 Task: Find people on LinkedIn with the following criteria: Location 'Kaitong', Current Company 'MGH Group', Talks about '#Lockdown', Title 'Real Estate Broker', Profile Language 'English', Service Category 'Team Building'.
Action: Mouse moved to (530, 68)
Screenshot: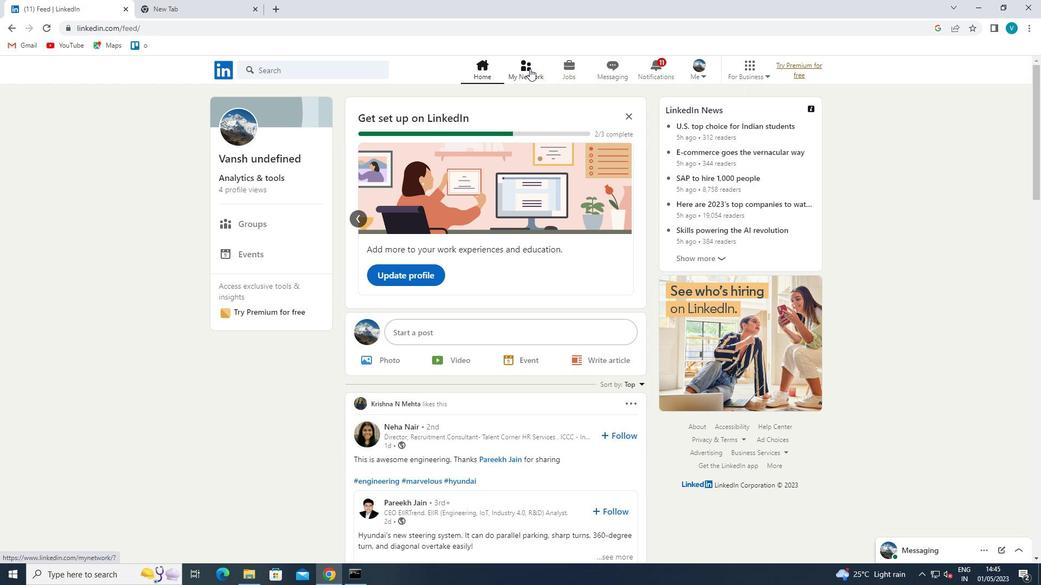 
Action: Mouse pressed left at (530, 68)
Screenshot: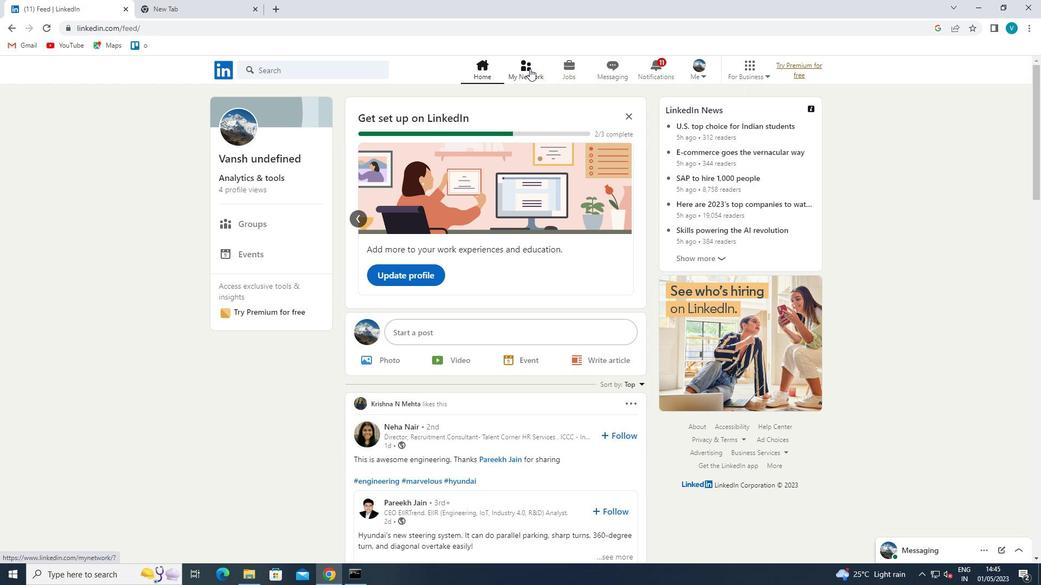 
Action: Mouse moved to (272, 133)
Screenshot: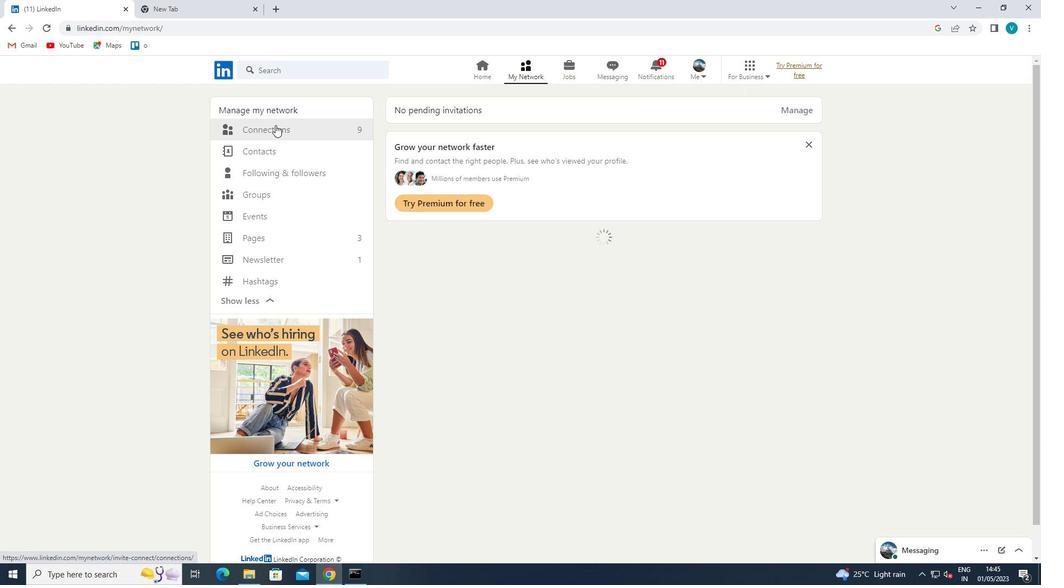 
Action: Mouse pressed left at (272, 133)
Screenshot: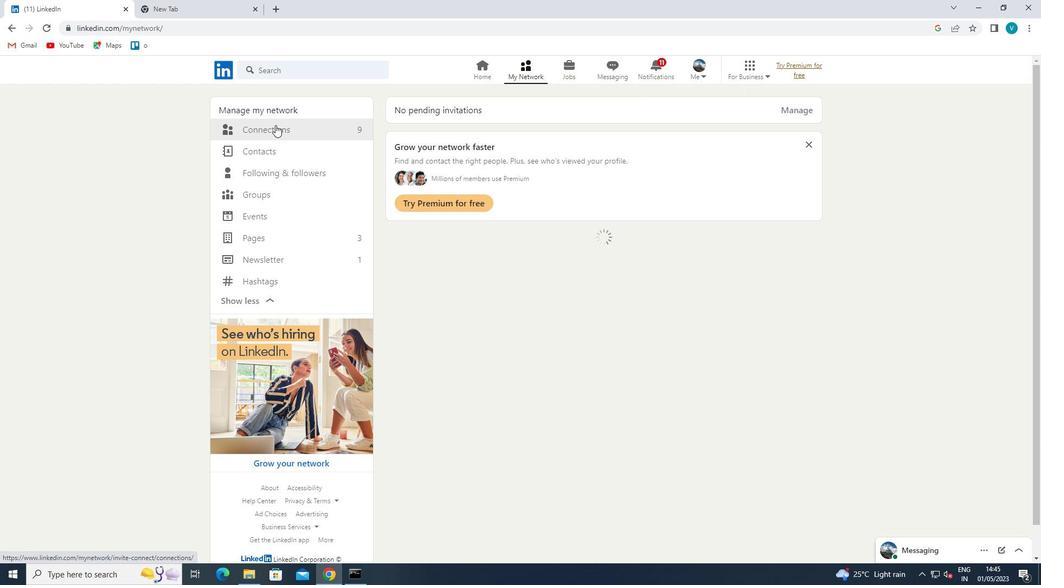 
Action: Mouse moved to (612, 125)
Screenshot: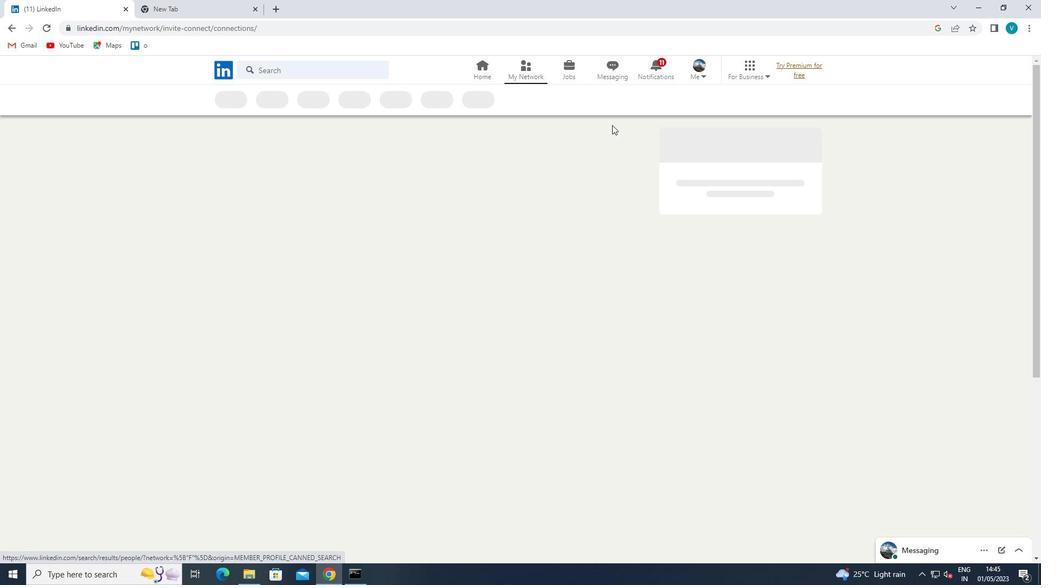
Action: Mouse pressed left at (612, 125)
Screenshot: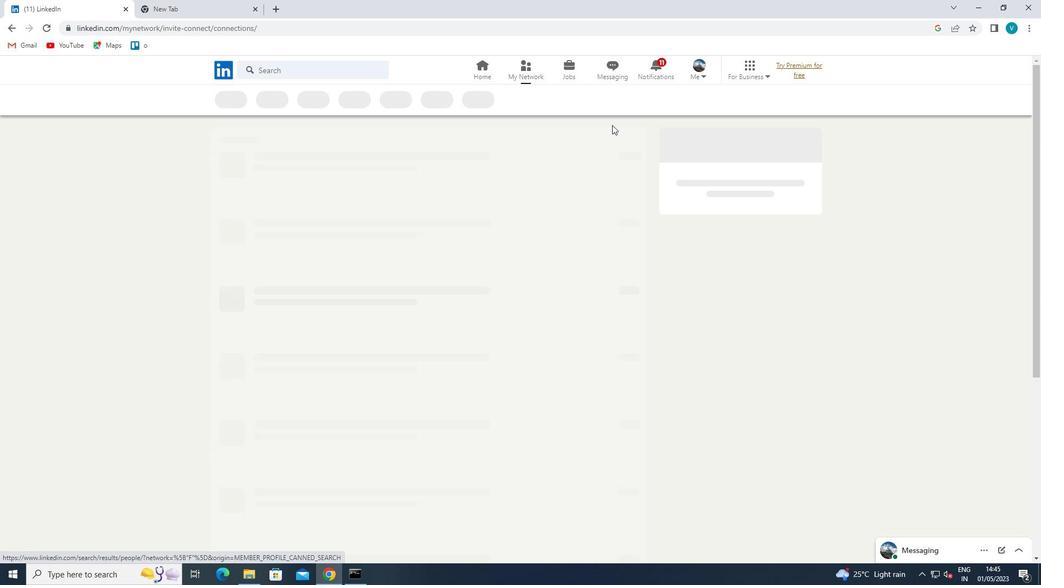 
Action: Mouse moved to (517, 98)
Screenshot: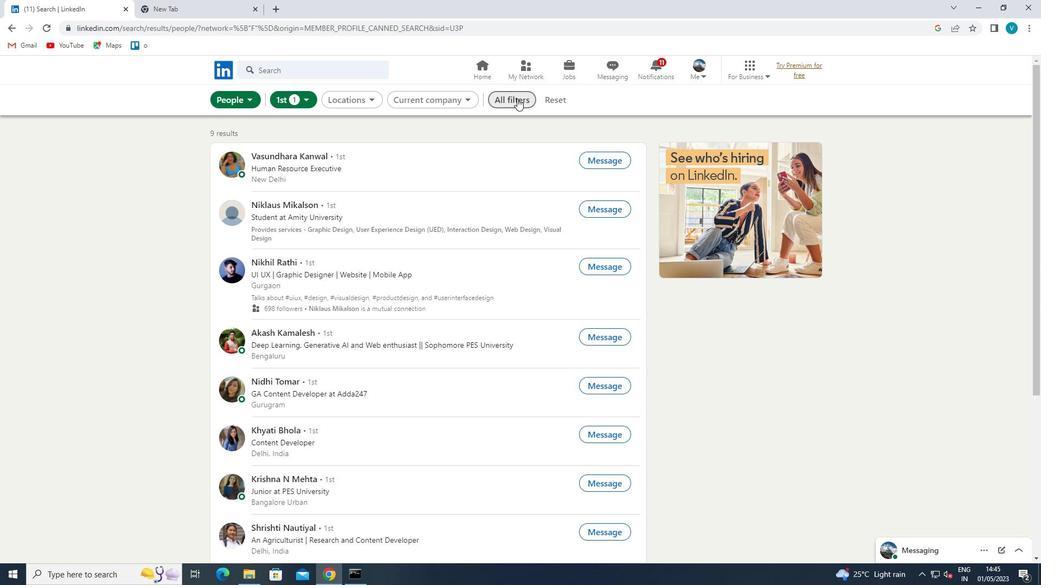 
Action: Mouse pressed left at (517, 98)
Screenshot: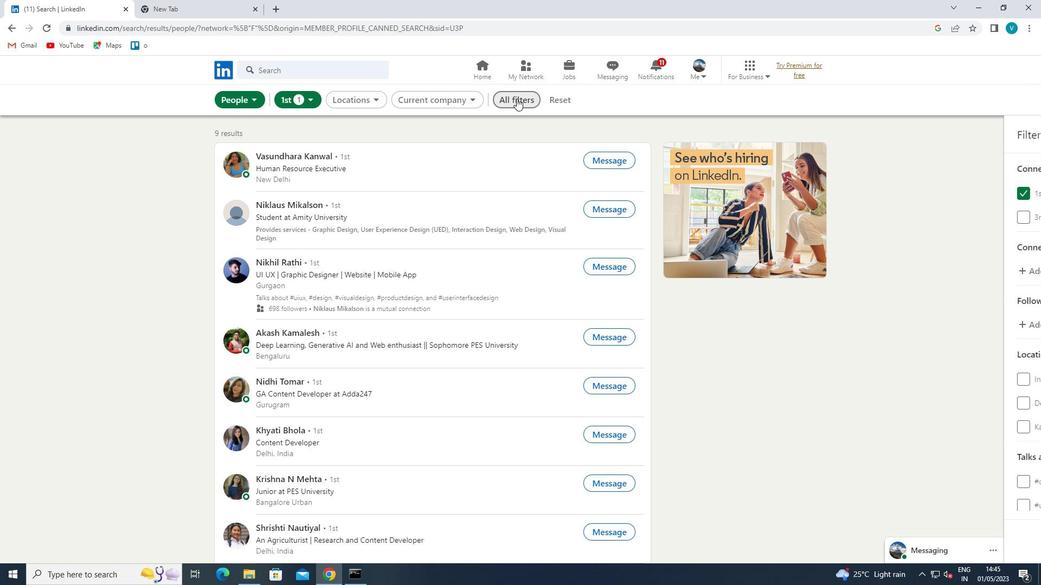 
Action: Mouse moved to (870, 291)
Screenshot: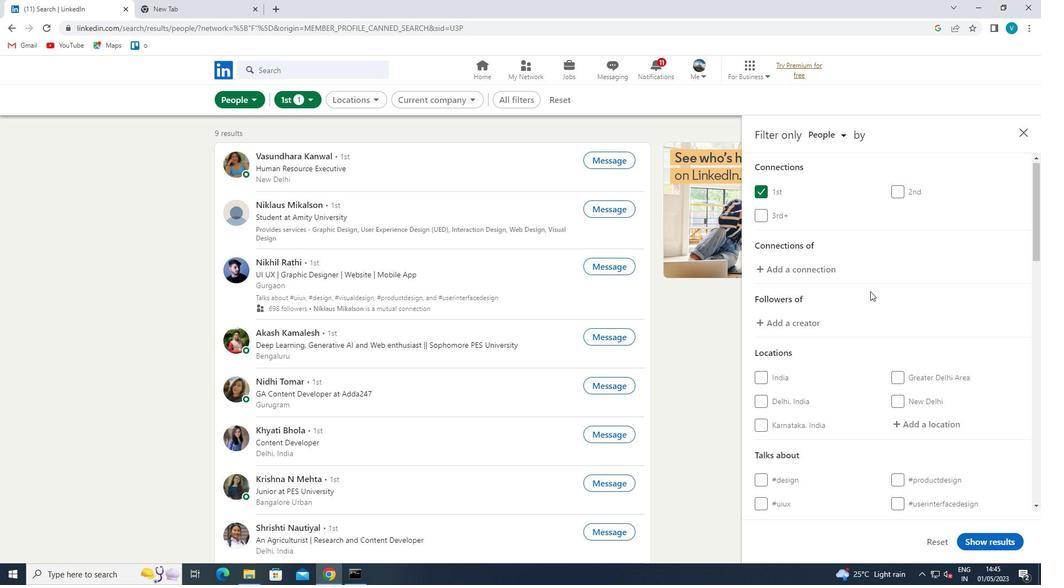 
Action: Mouse scrolled (870, 291) with delta (0, 0)
Screenshot: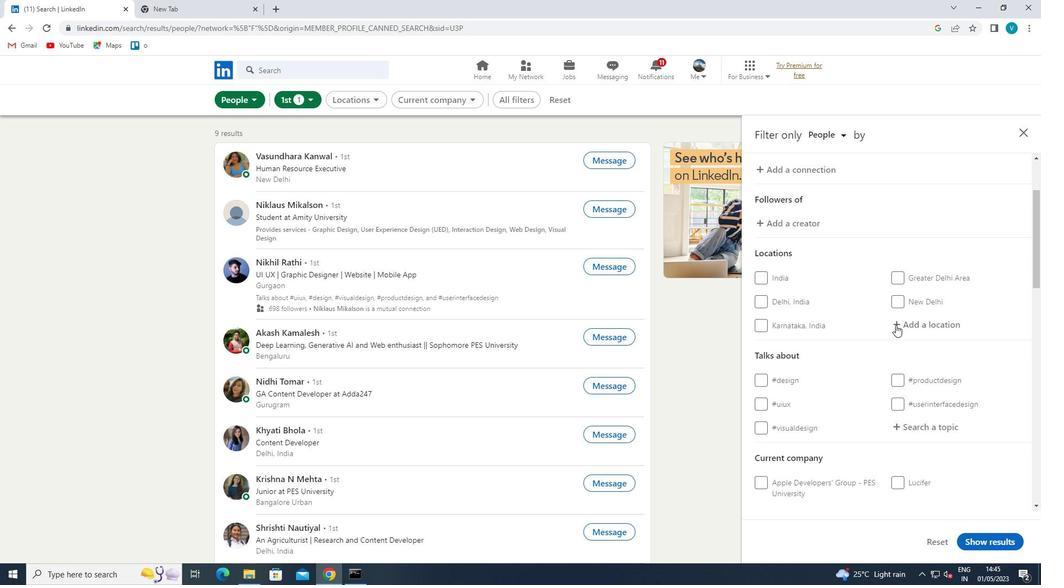 
Action: Mouse scrolled (870, 291) with delta (0, 0)
Screenshot: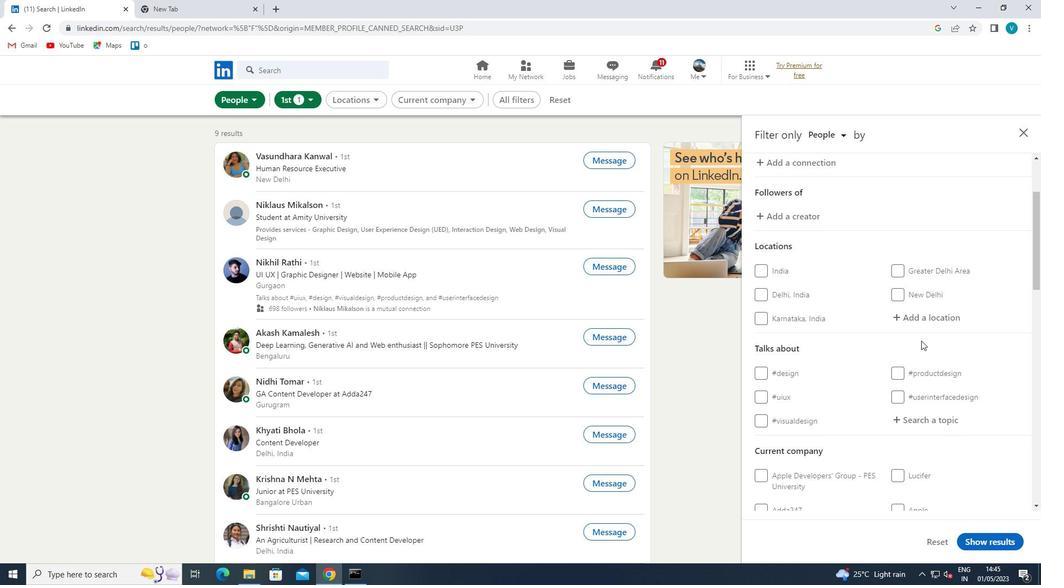 
Action: Mouse moved to (929, 322)
Screenshot: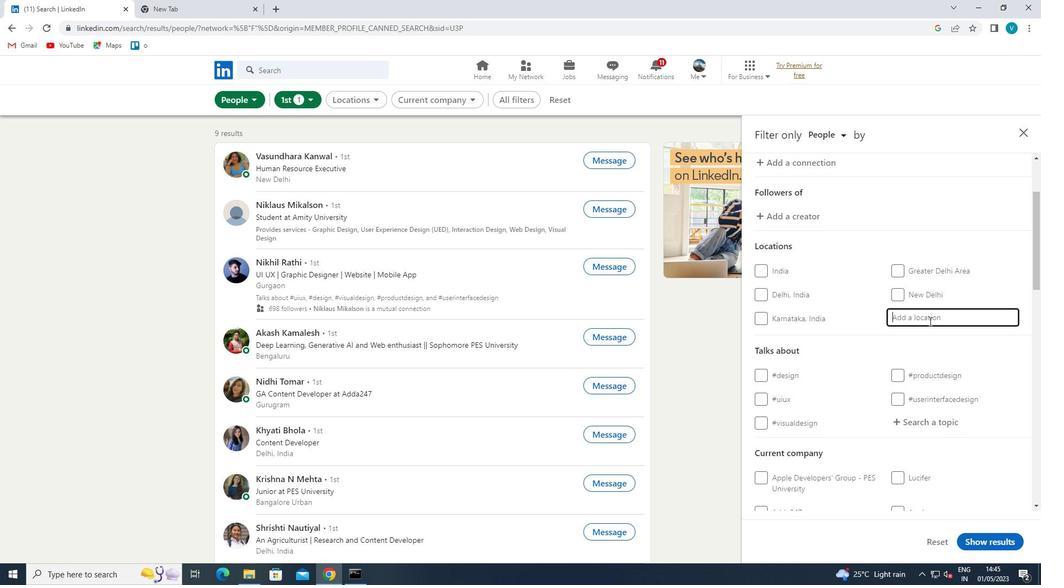 
Action: Mouse pressed left at (929, 322)
Screenshot: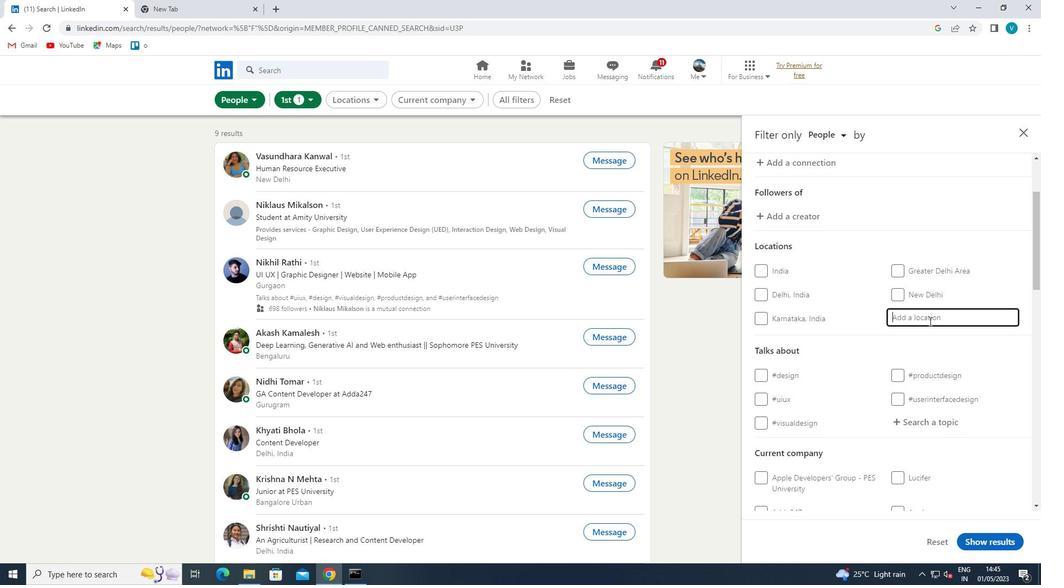 
Action: Mouse moved to (914, 315)
Screenshot: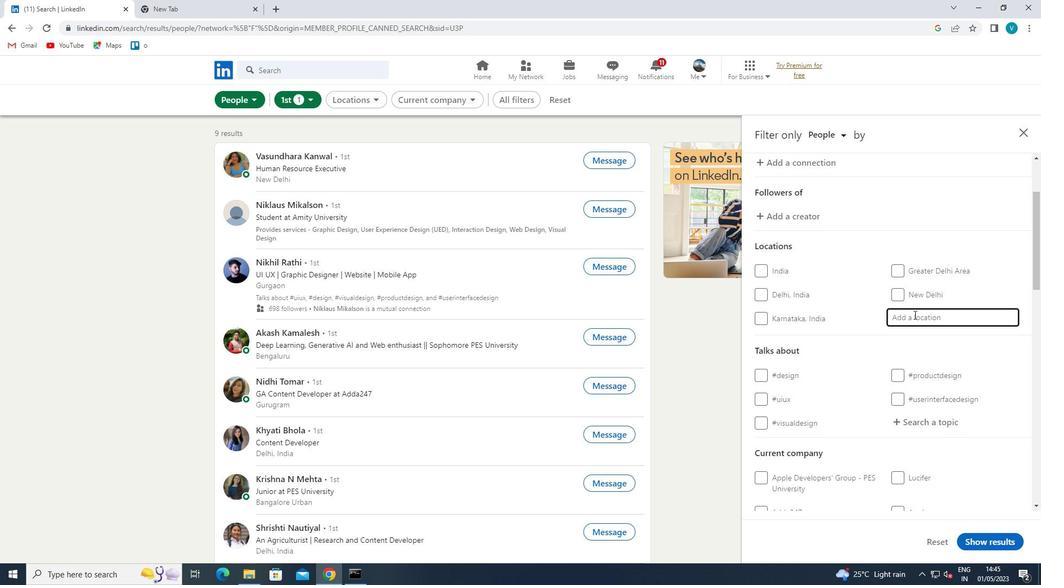
Action: Mouse pressed left at (914, 315)
Screenshot: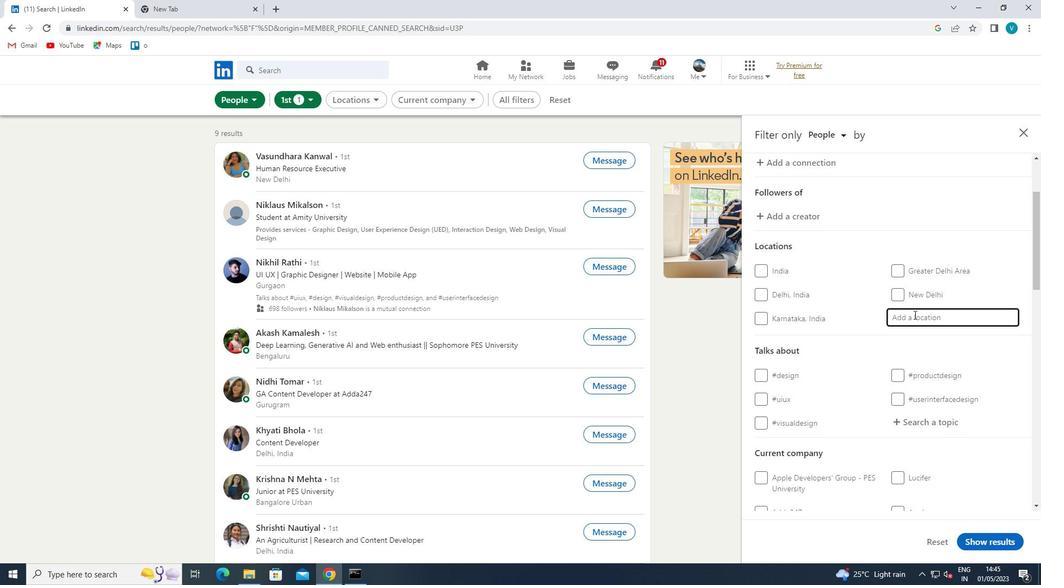 
Action: Key pressed <Key.shift><Key.shift>KAITONG
Screenshot: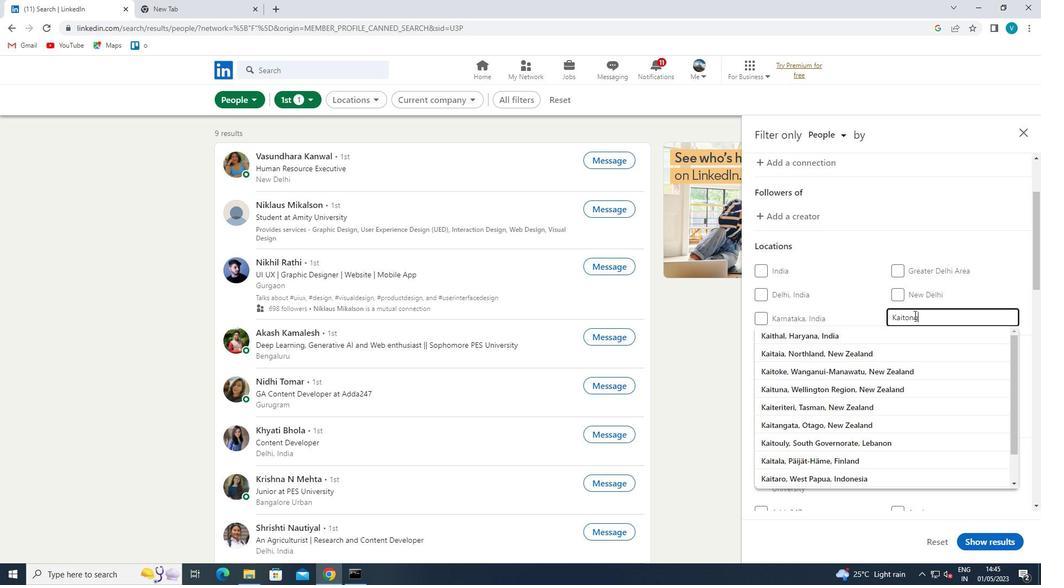 
Action: Mouse moved to (910, 355)
Screenshot: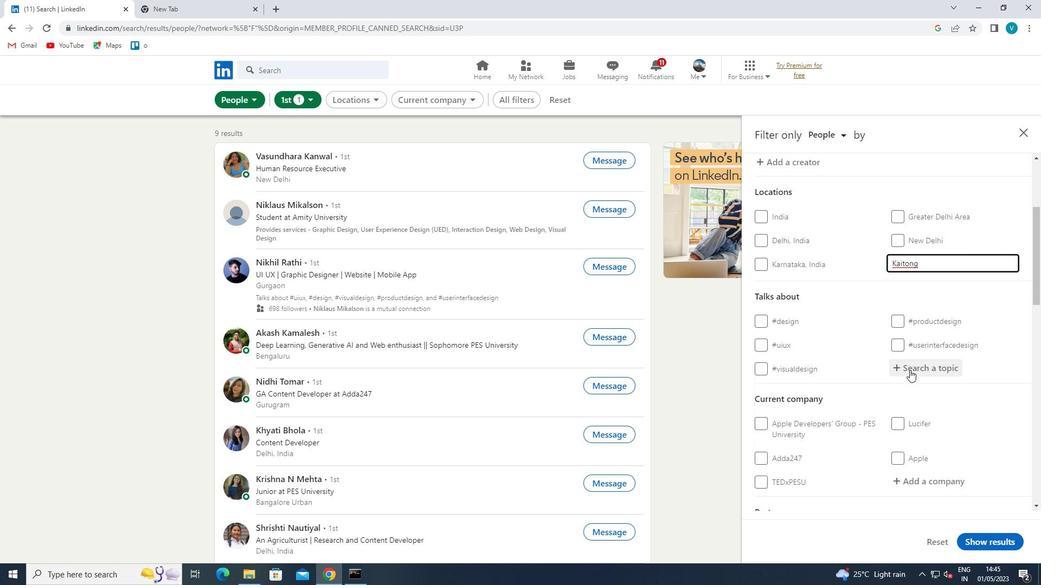 
Action: Mouse scrolled (910, 354) with delta (0, 0)
Screenshot: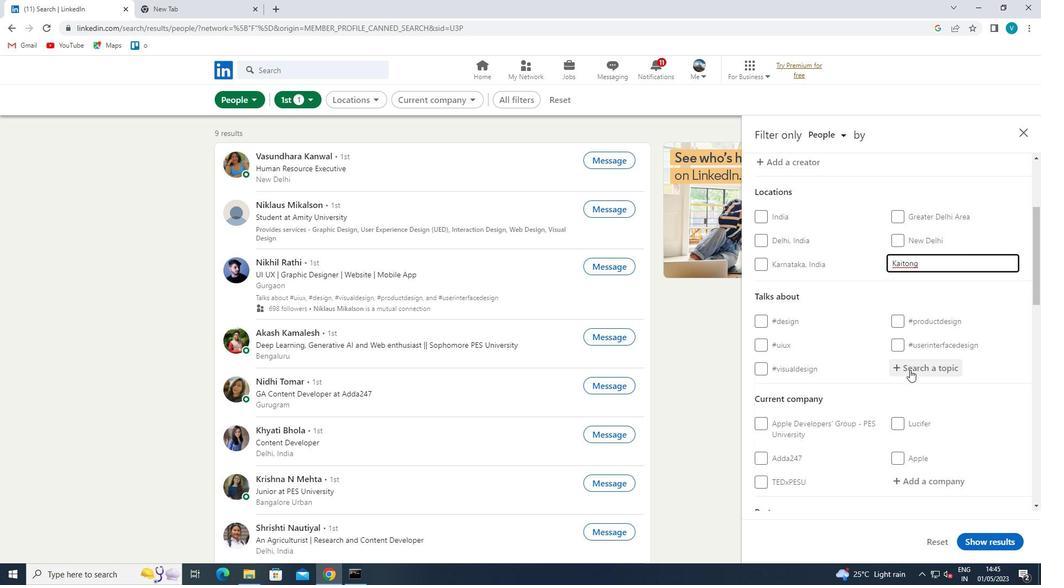 
Action: Mouse moved to (915, 368)
Screenshot: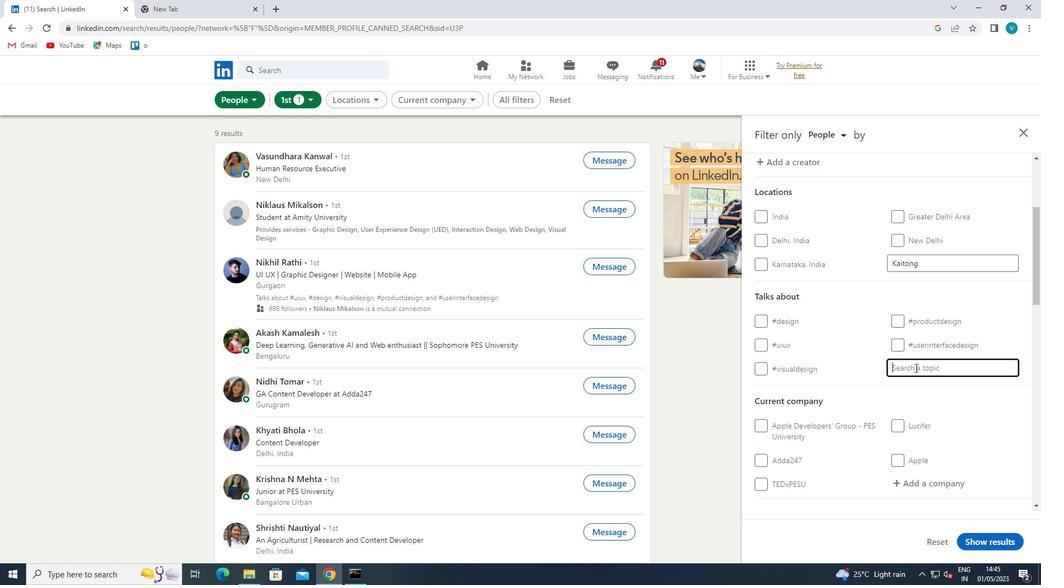 
Action: Mouse pressed left at (915, 368)
Screenshot: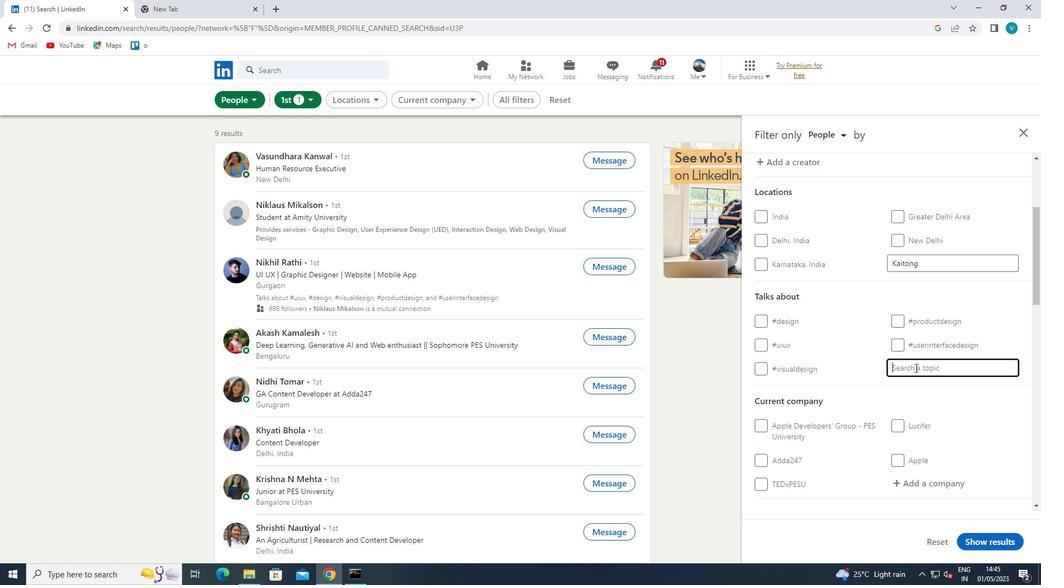 
Action: Mouse moved to (915, 368)
Screenshot: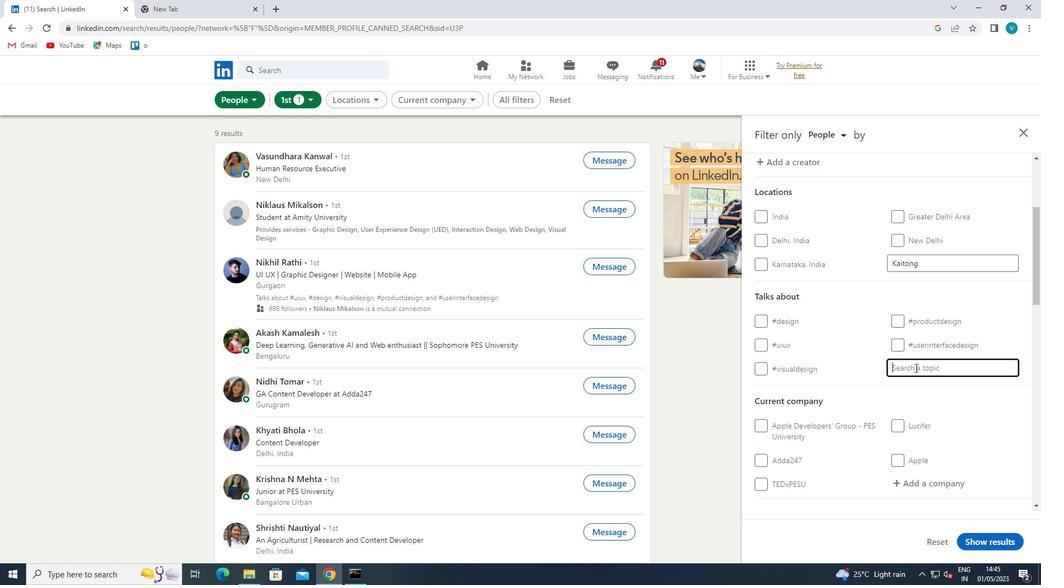 
Action: Key pressed <Key.shift>#<Key.shift>LOCKDOWN
Screenshot: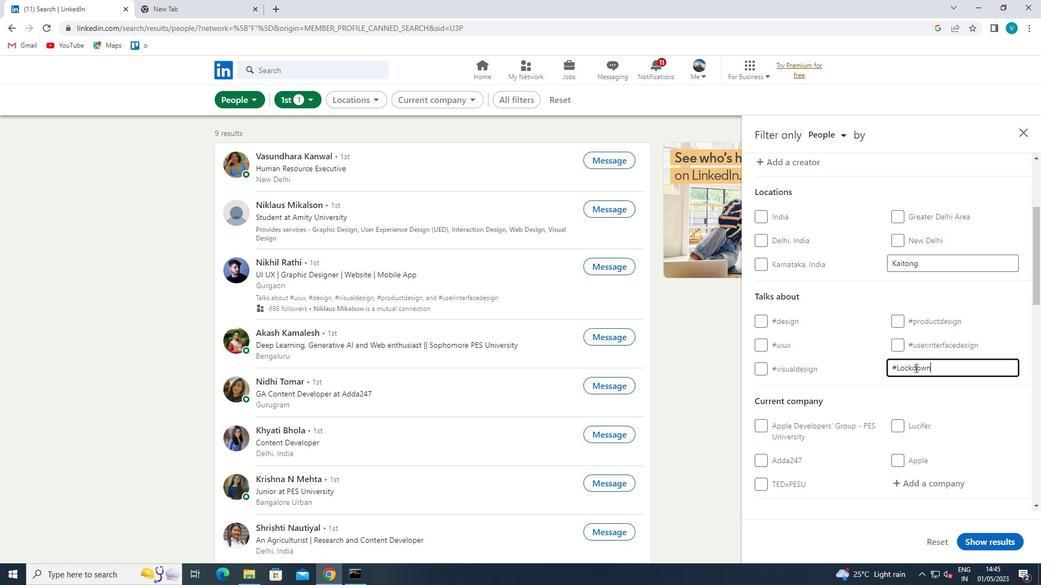 
Action: Mouse moved to (871, 387)
Screenshot: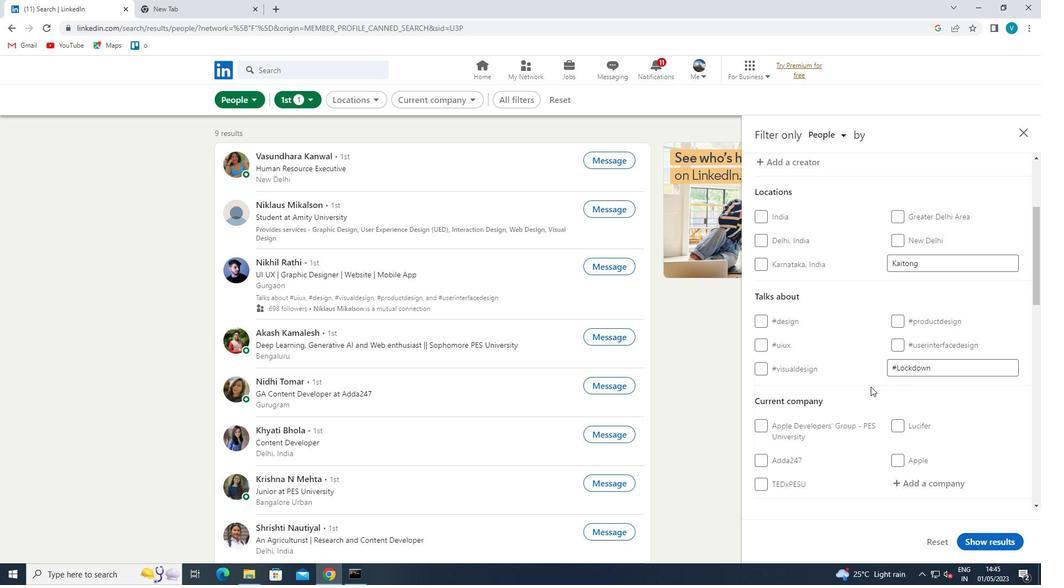 
Action: Mouse pressed left at (871, 387)
Screenshot: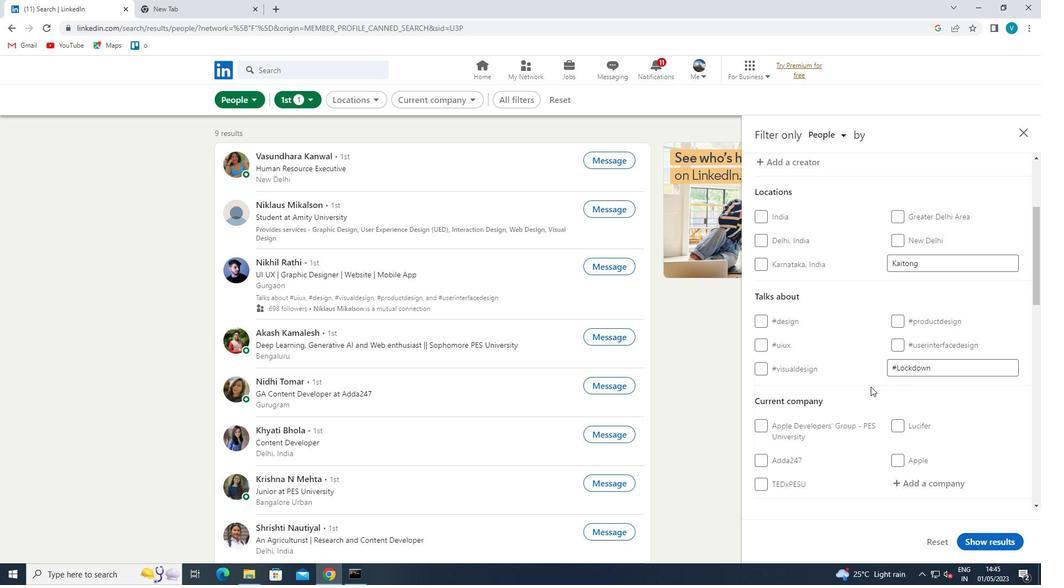 
Action: Mouse moved to (871, 387)
Screenshot: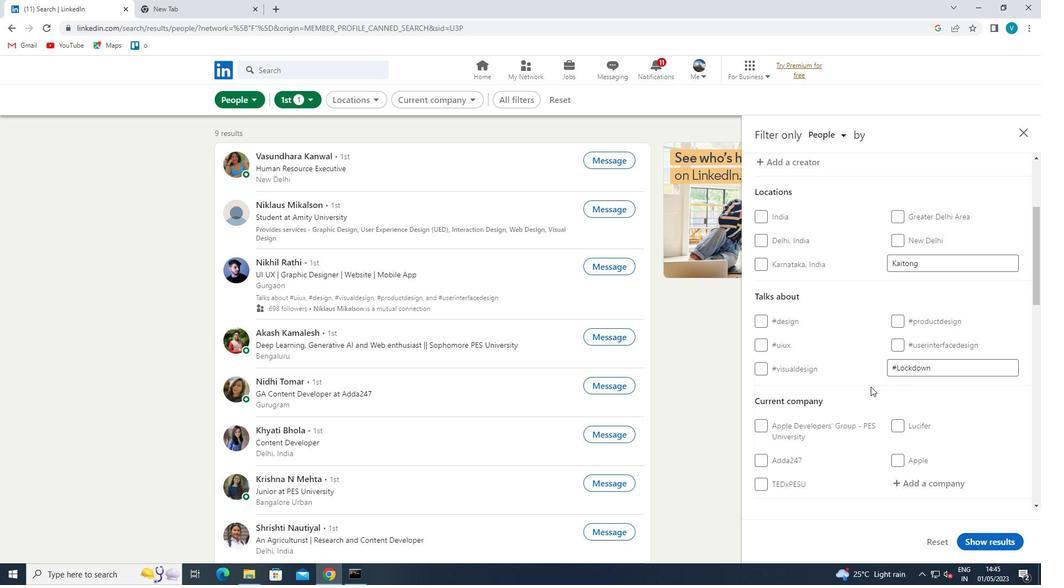 
Action: Mouse scrolled (871, 386) with delta (0, 0)
Screenshot: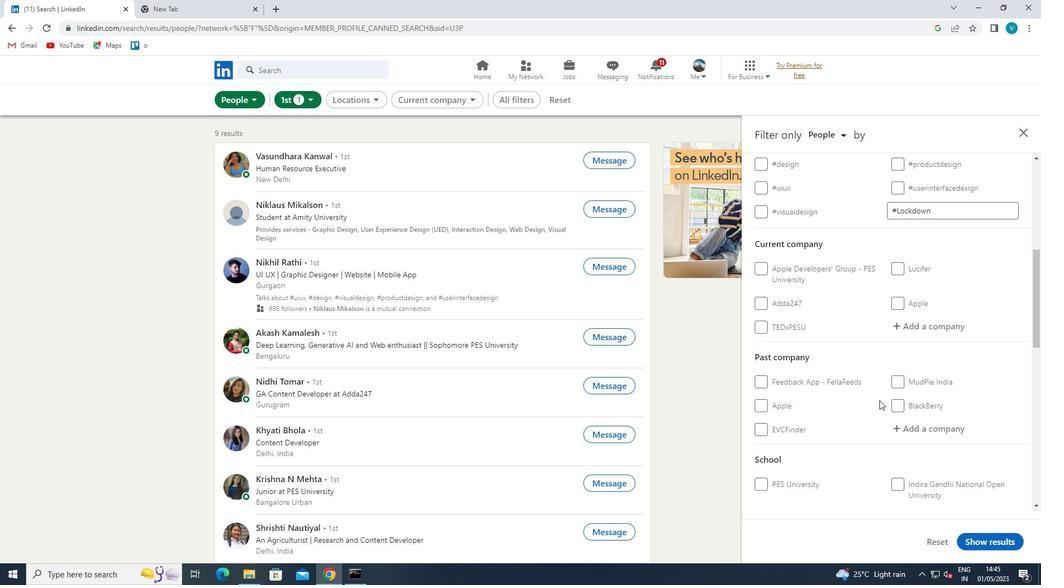 
Action: Mouse scrolled (871, 386) with delta (0, 0)
Screenshot: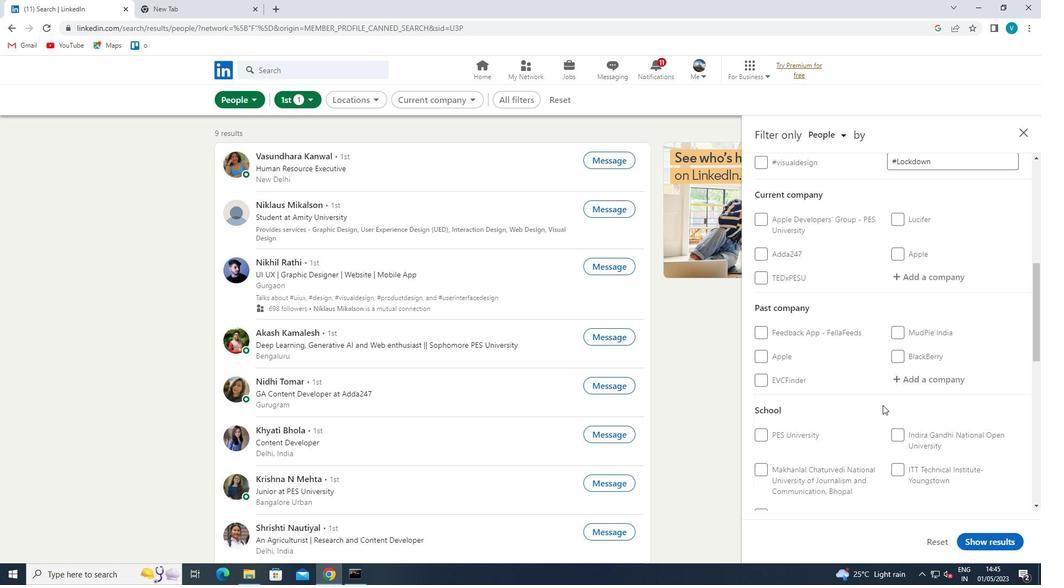 
Action: Mouse scrolled (871, 386) with delta (0, 0)
Screenshot: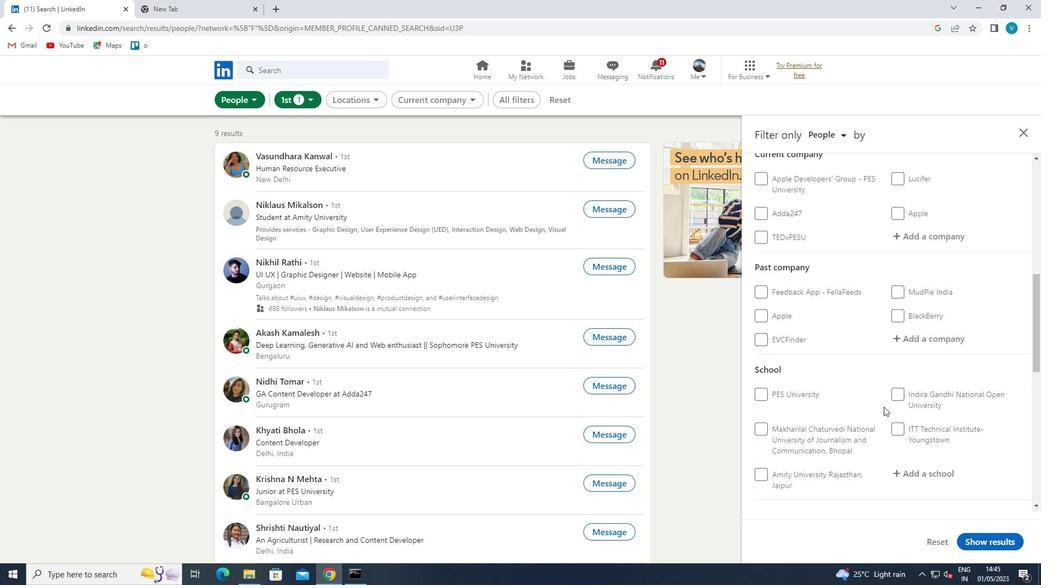 
Action: Mouse moved to (877, 397)
Screenshot: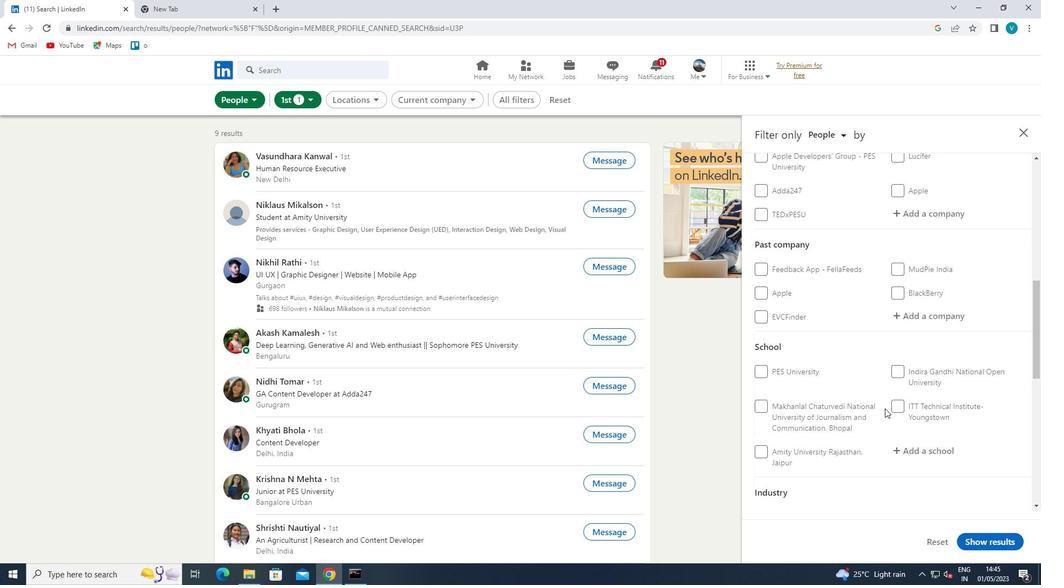 
Action: Mouse scrolled (877, 397) with delta (0, 0)
Screenshot: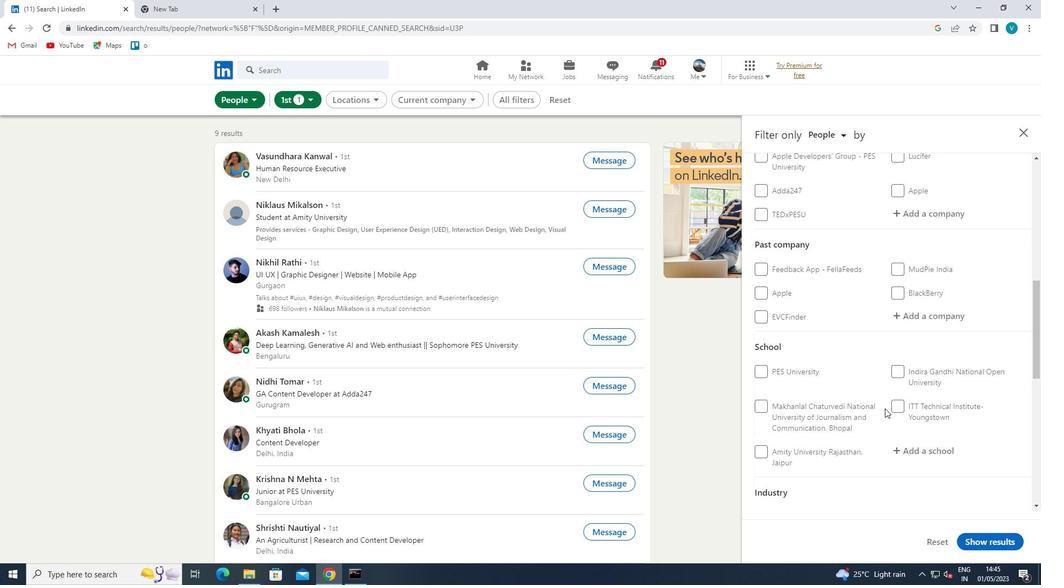 
Action: Mouse moved to (881, 403)
Screenshot: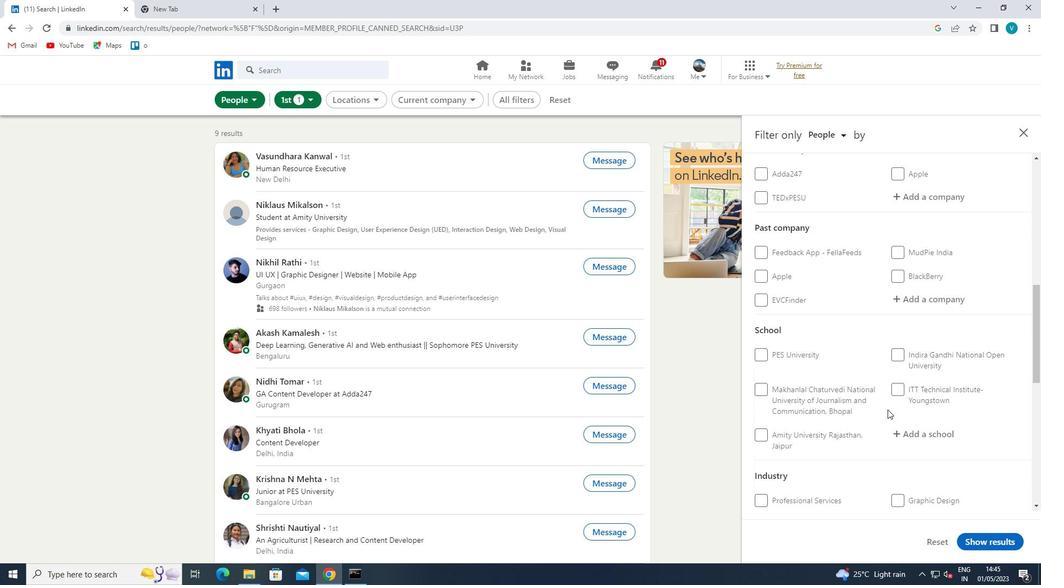 
Action: Mouse scrolled (881, 402) with delta (0, 0)
Screenshot: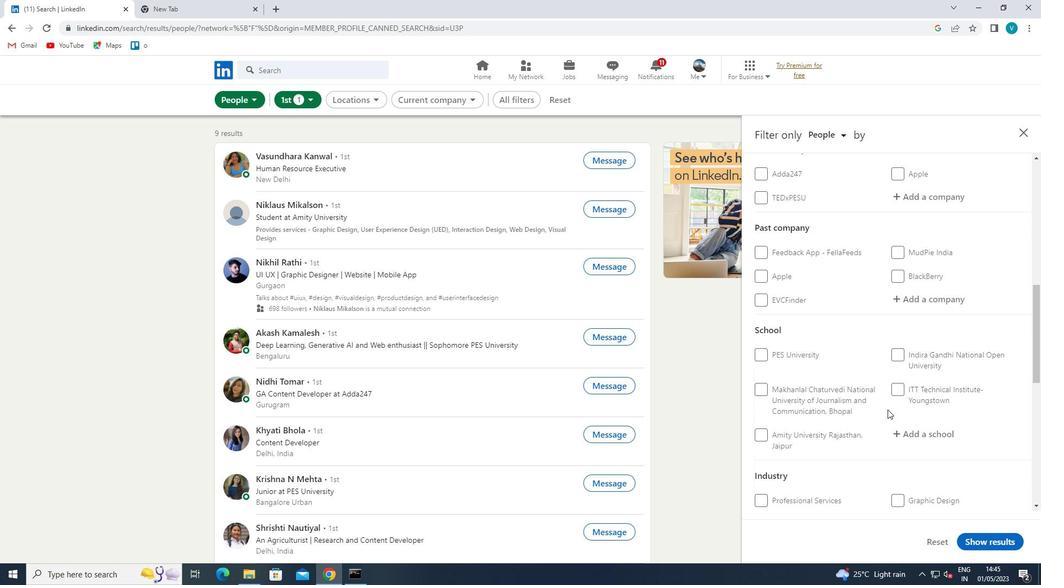 
Action: Mouse moved to (885, 409)
Screenshot: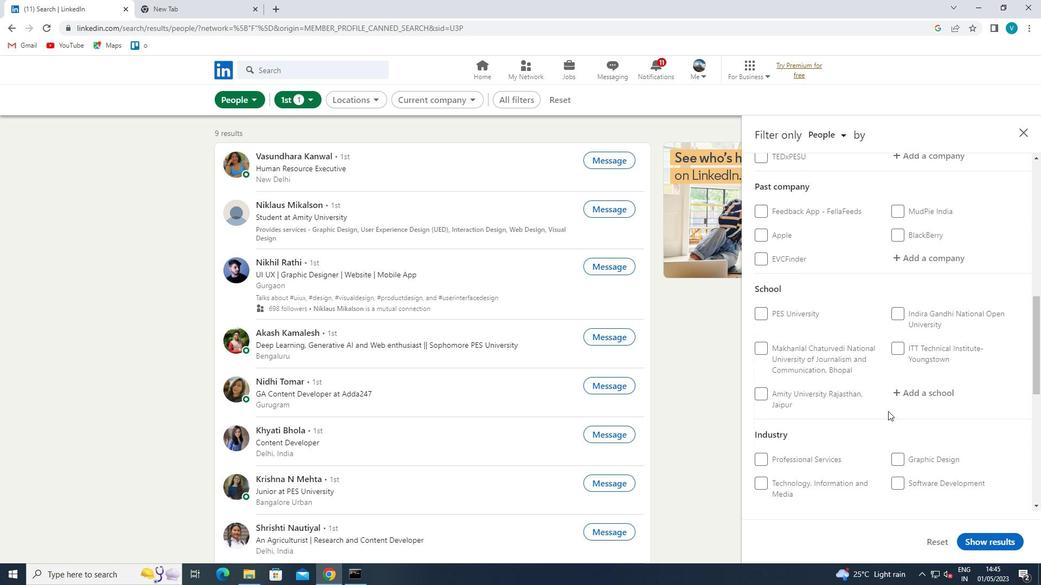 
Action: Mouse scrolled (885, 408) with delta (0, 0)
Screenshot: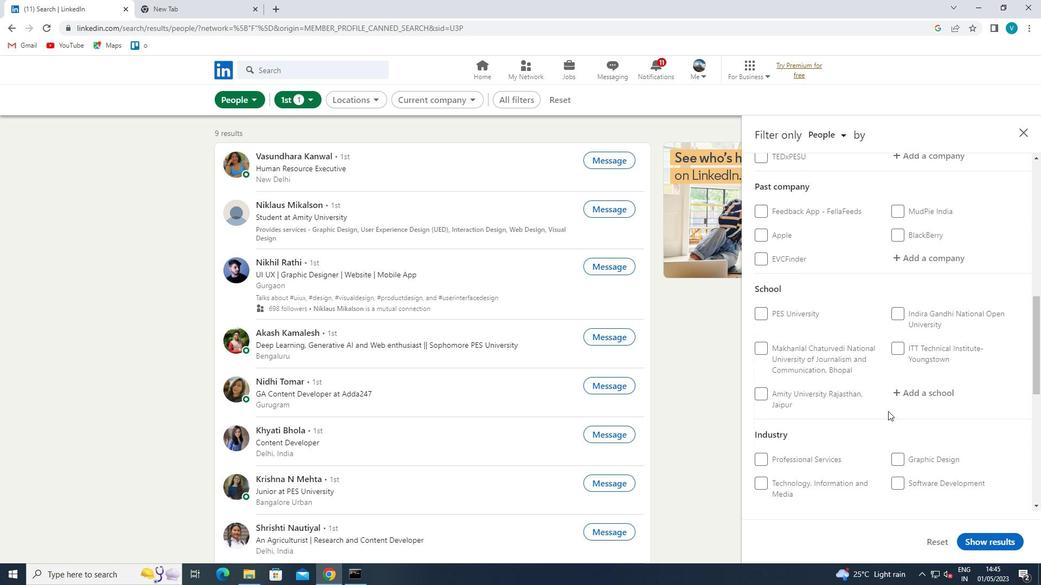 
Action: Mouse moved to (888, 411)
Screenshot: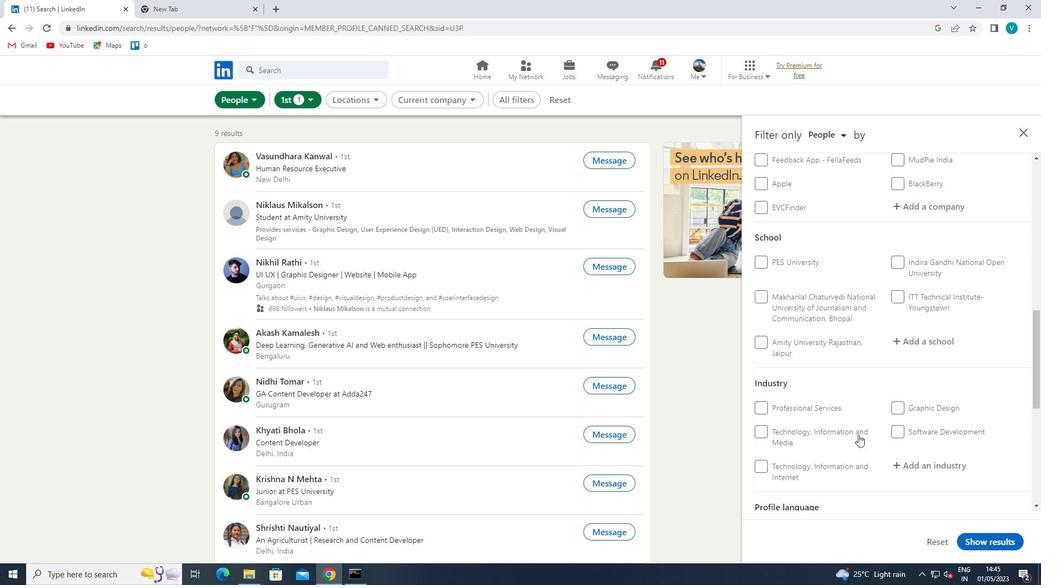 
Action: Mouse scrolled (888, 411) with delta (0, 0)
Screenshot: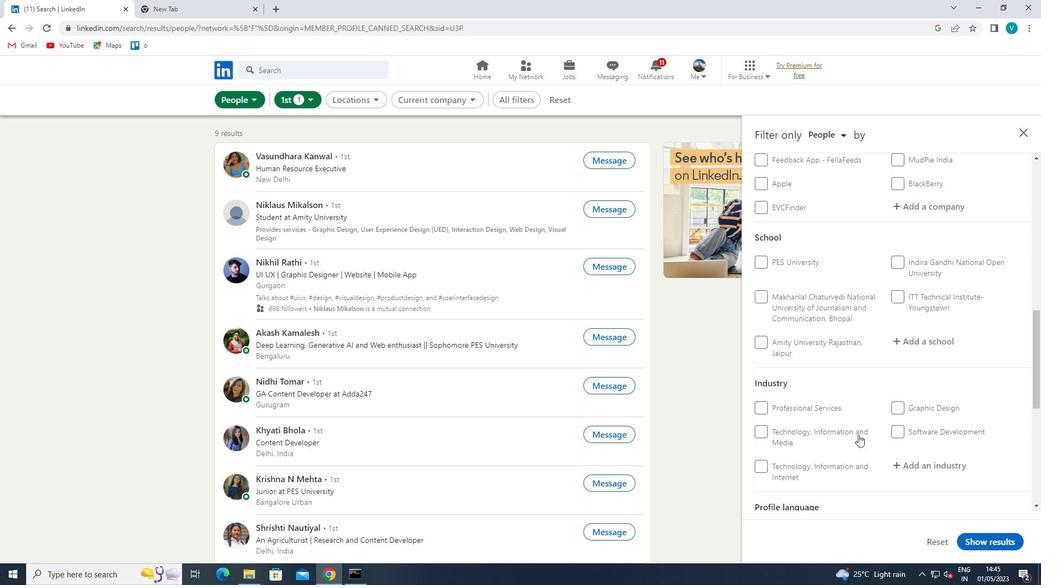 
Action: Mouse moved to (853, 438)
Screenshot: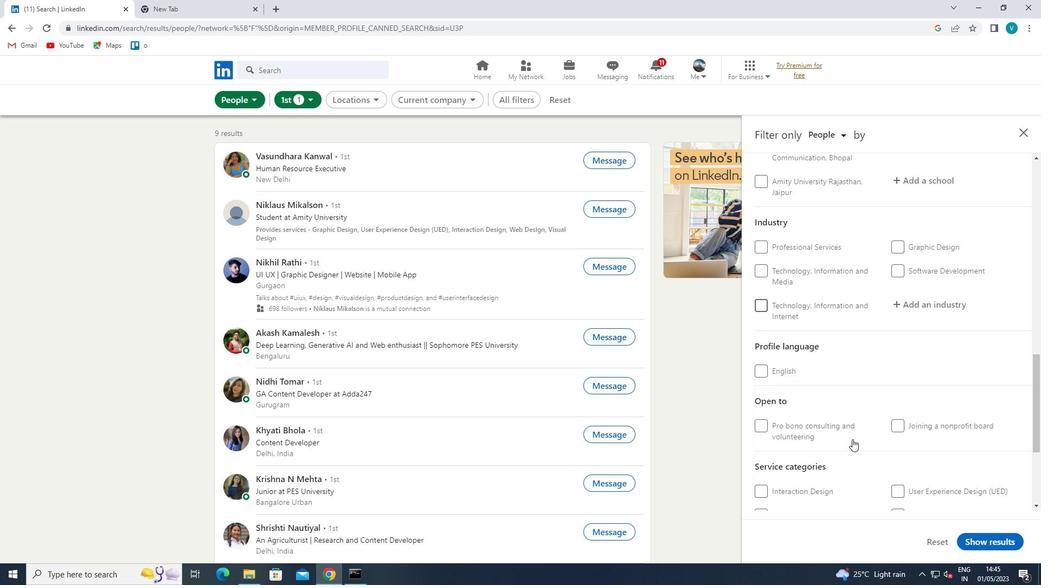 
Action: Mouse scrolled (853, 438) with delta (0, 0)
Screenshot: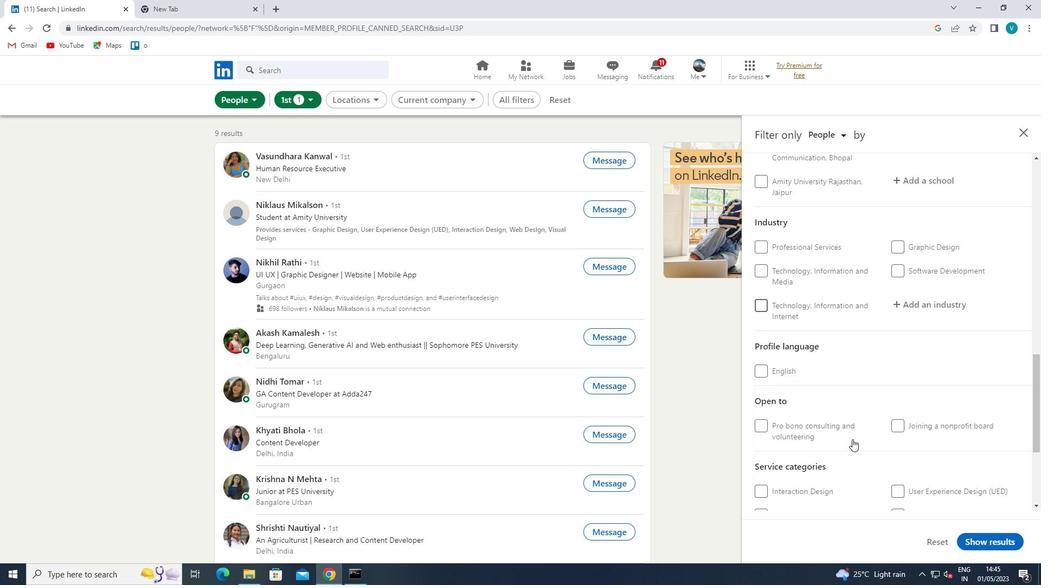 
Action: Mouse moved to (853, 439)
Screenshot: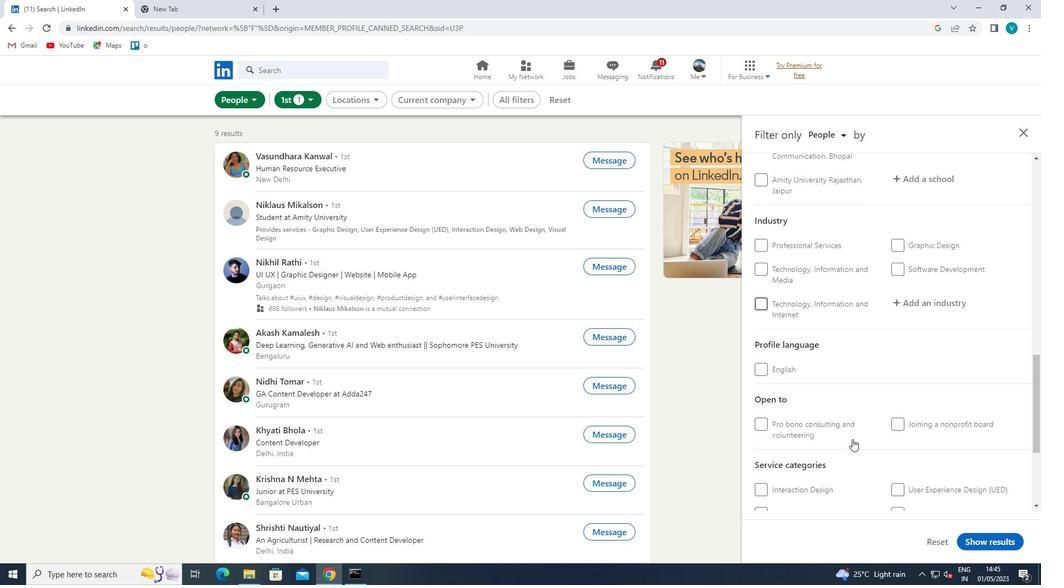 
Action: Mouse scrolled (853, 438) with delta (0, 0)
Screenshot: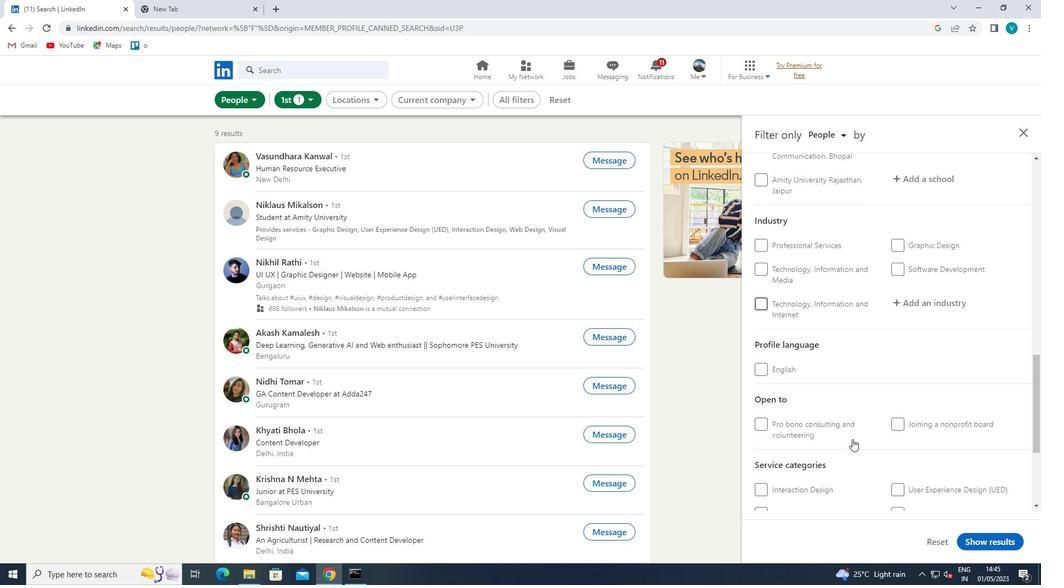 
Action: Mouse moved to (852, 440)
Screenshot: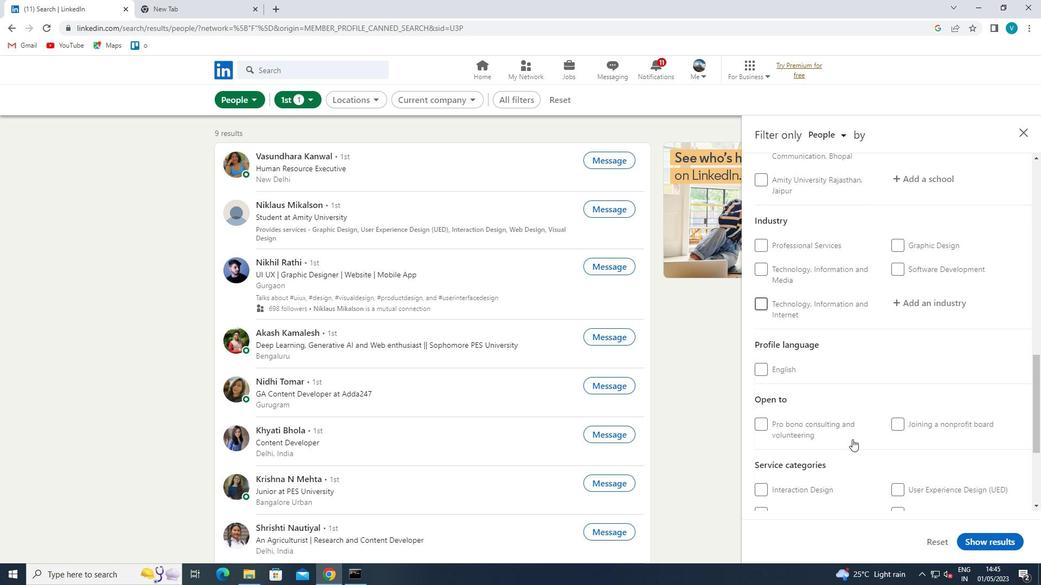 
Action: Mouse scrolled (852, 439) with delta (0, 0)
Screenshot: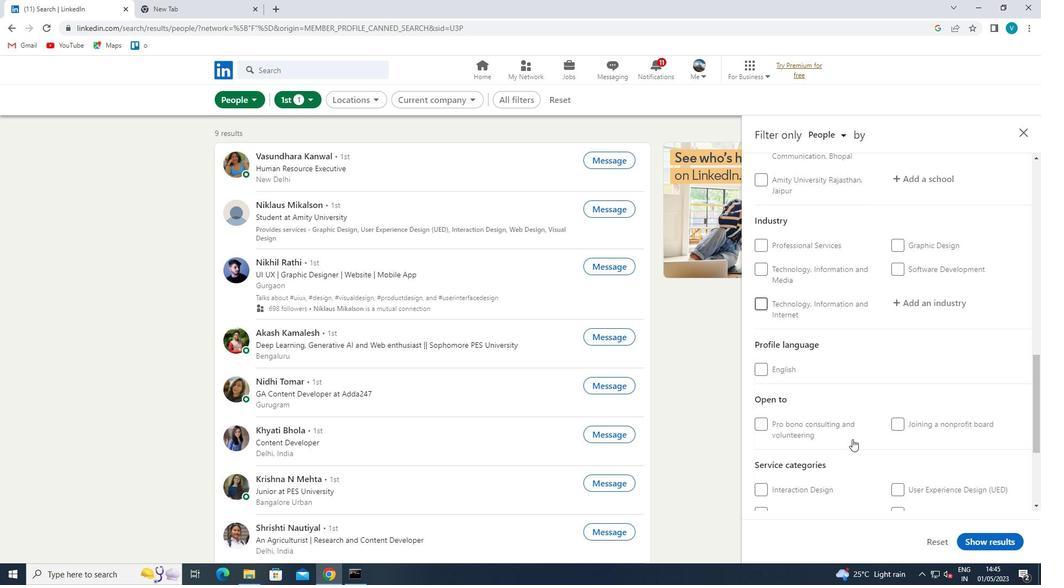 
Action: Mouse moved to (761, 372)
Screenshot: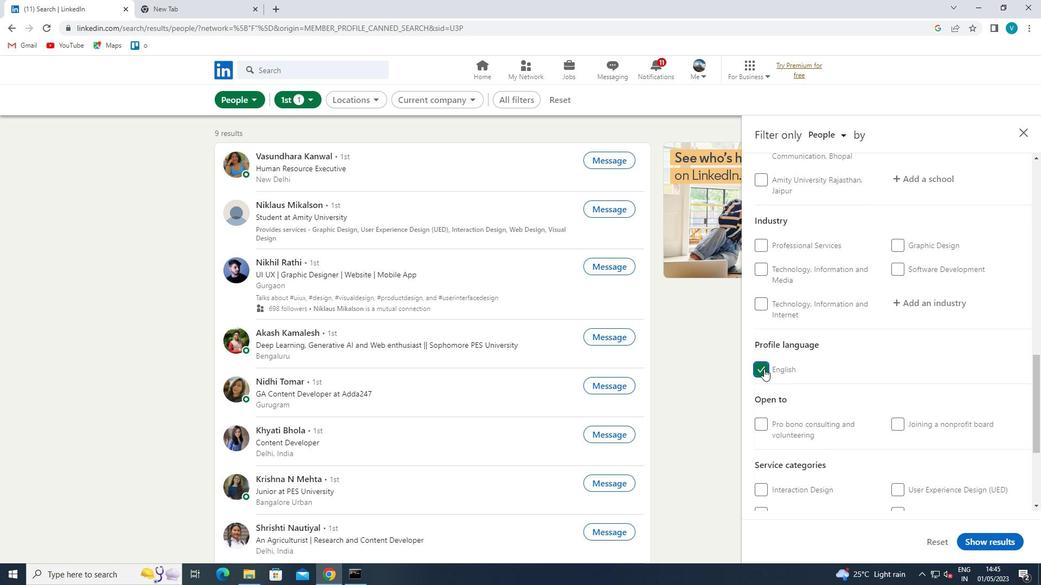 
Action: Mouse pressed left at (761, 372)
Screenshot: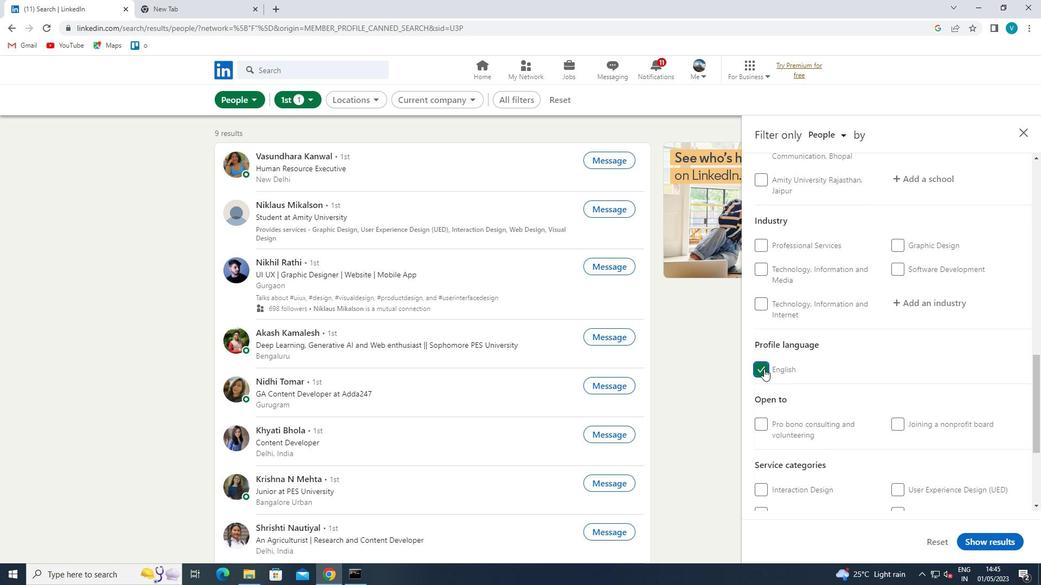 
Action: Mouse moved to (848, 327)
Screenshot: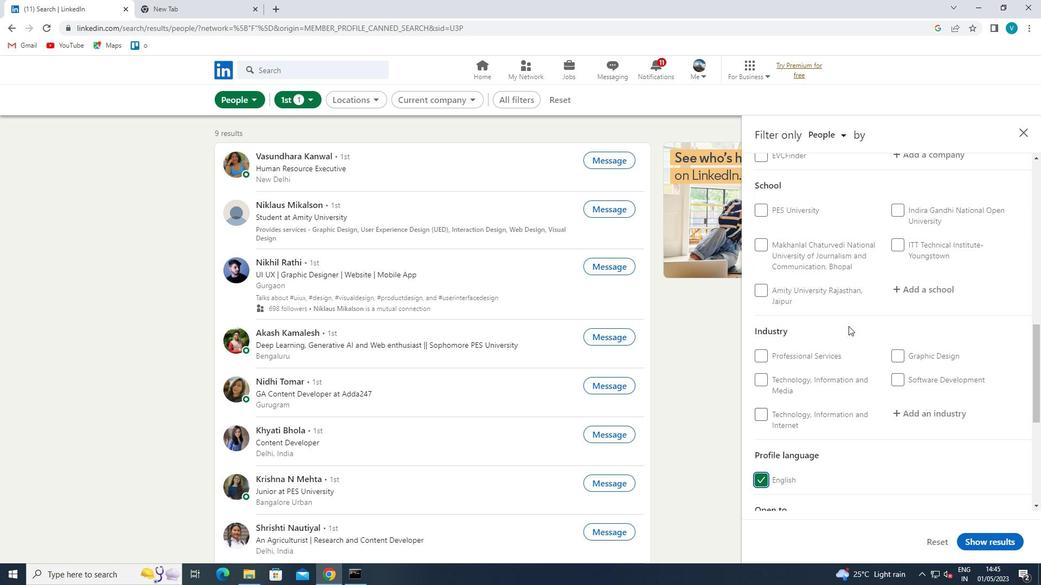 
Action: Mouse scrolled (848, 327) with delta (0, 0)
Screenshot: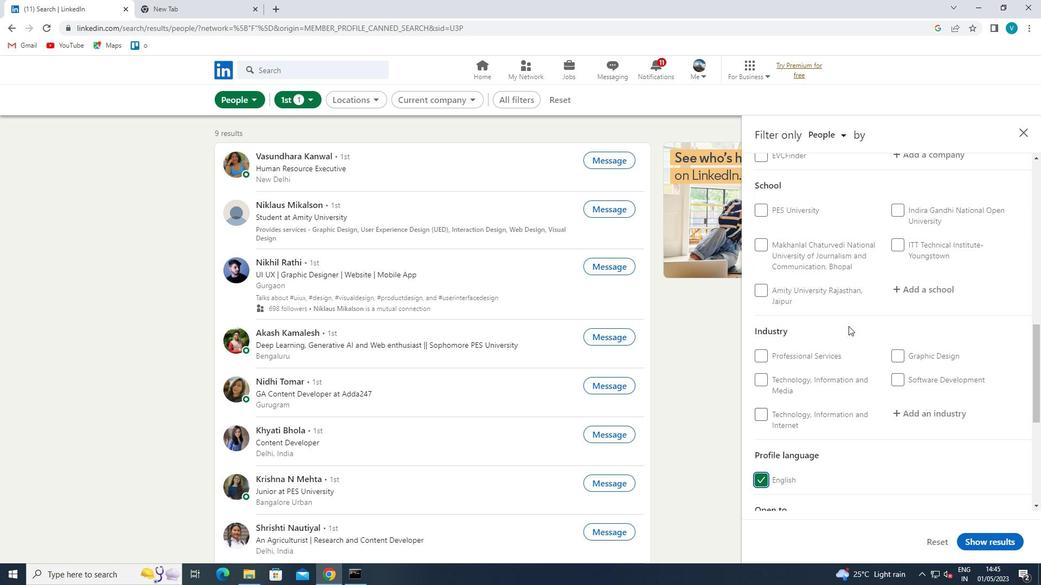 
Action: Mouse moved to (848, 327)
Screenshot: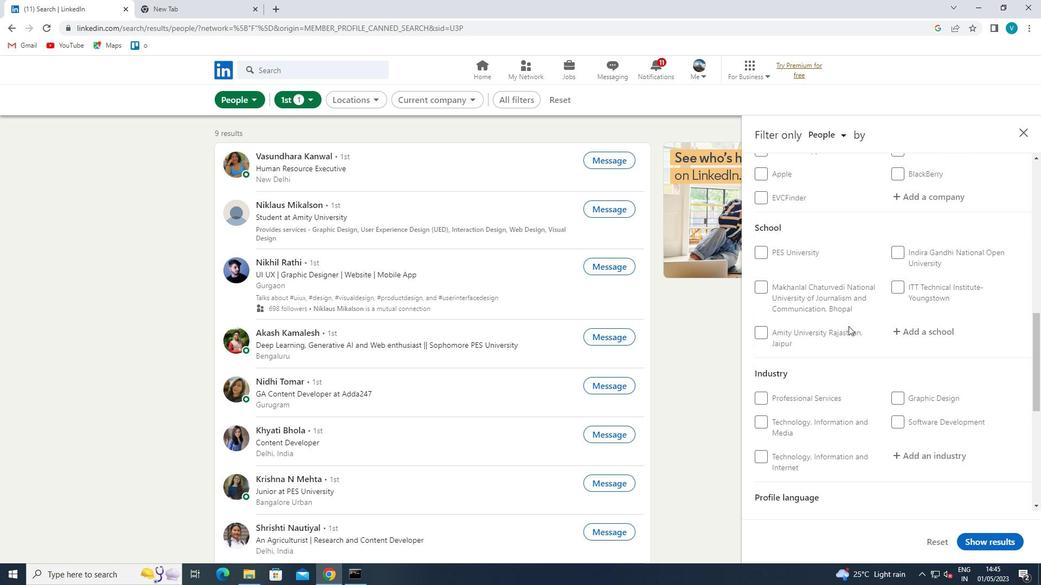 
Action: Mouse scrolled (848, 327) with delta (0, 0)
Screenshot: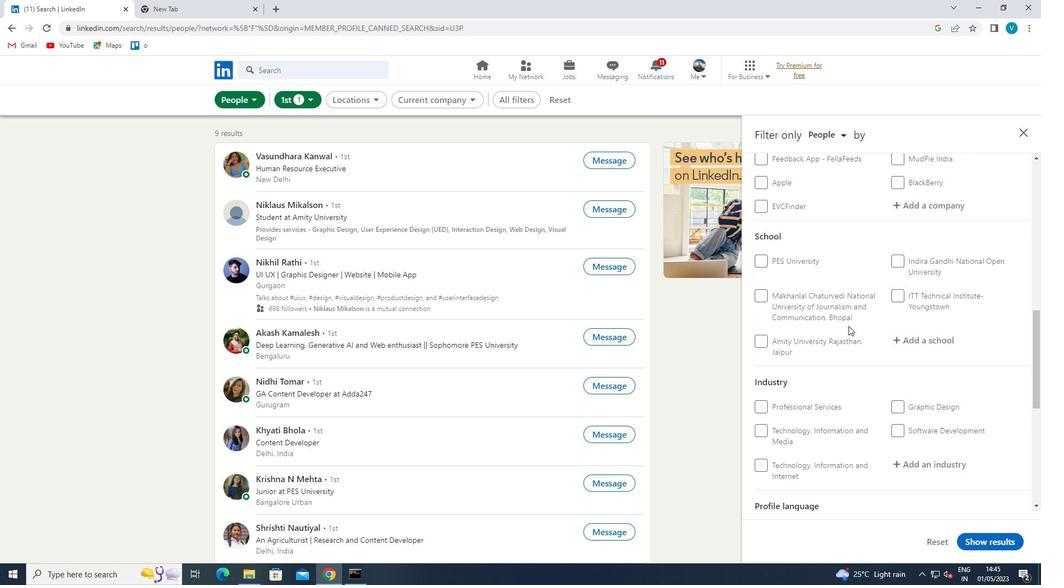 
Action: Mouse moved to (849, 326)
Screenshot: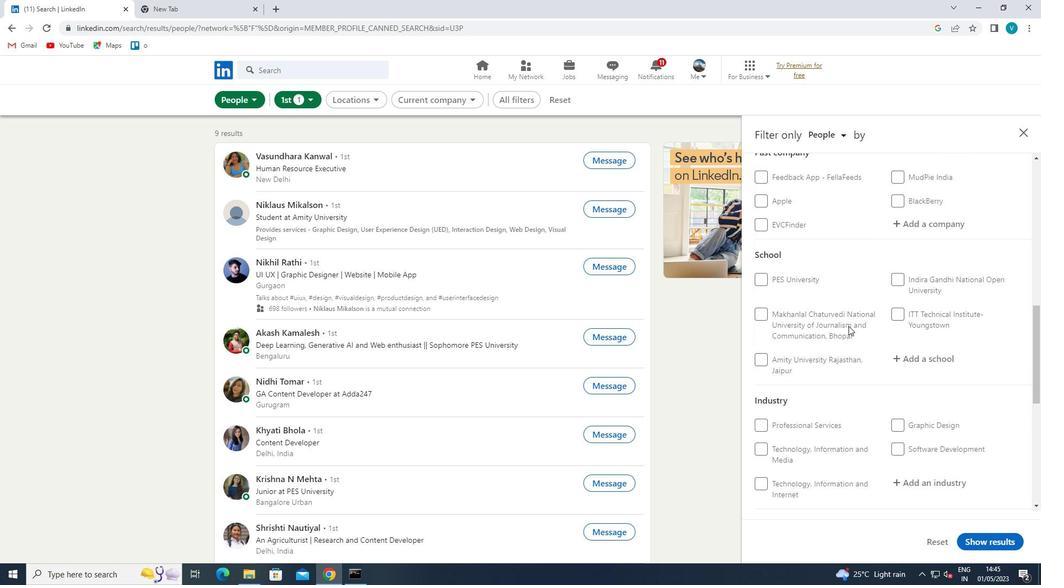 
Action: Mouse scrolled (849, 327) with delta (0, 0)
Screenshot: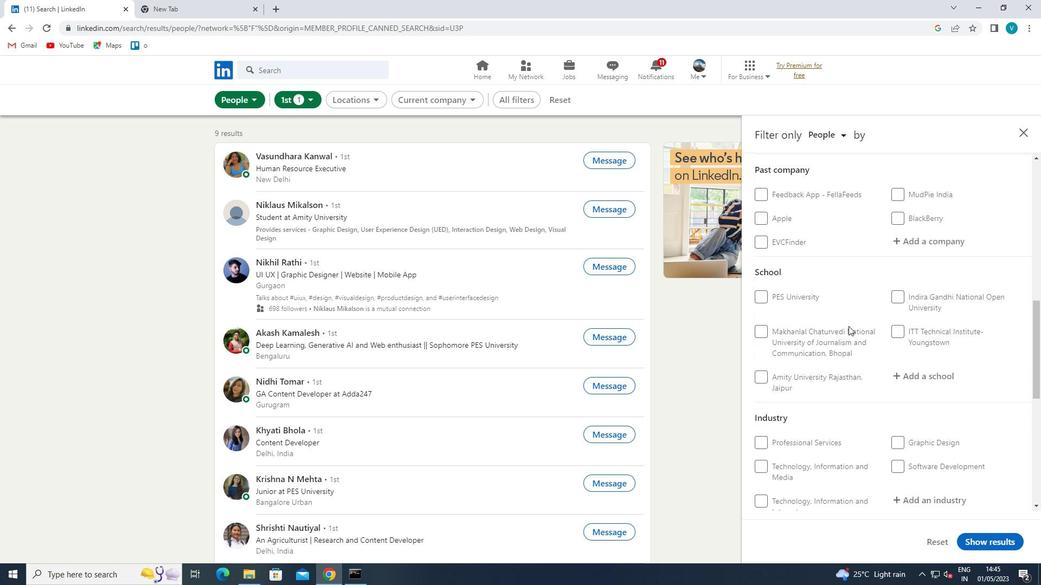 
Action: Mouse scrolled (849, 327) with delta (0, 0)
Screenshot: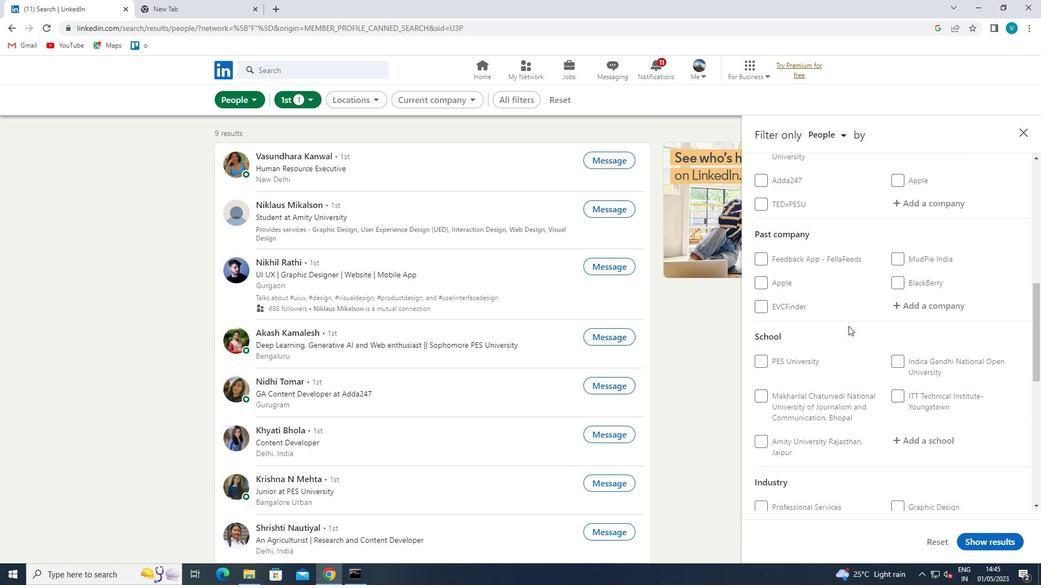 
Action: Mouse scrolled (849, 327) with delta (0, 0)
Screenshot: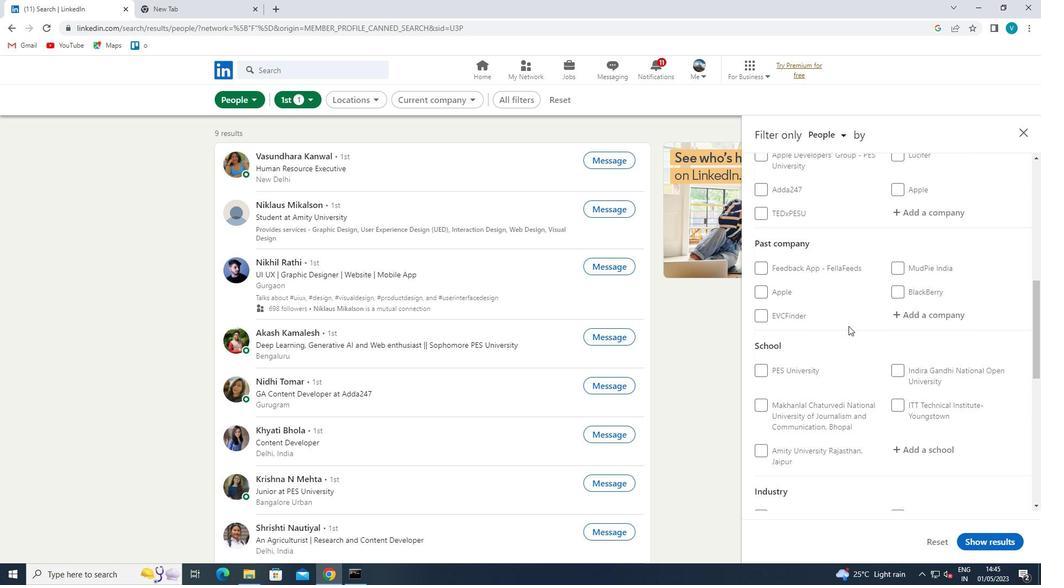 
Action: Mouse scrolled (849, 327) with delta (0, 0)
Screenshot: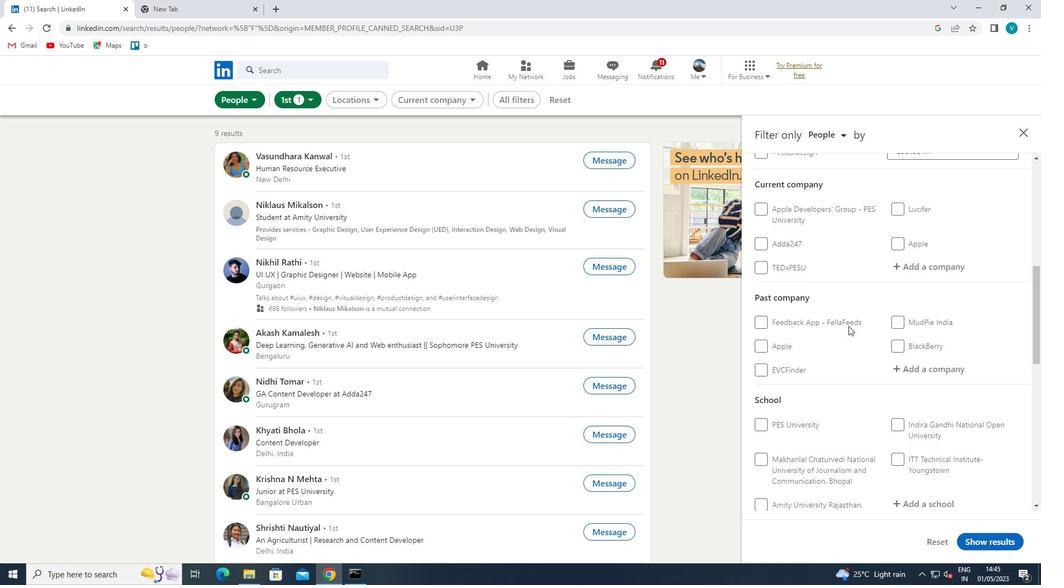 
Action: Mouse moved to (928, 270)
Screenshot: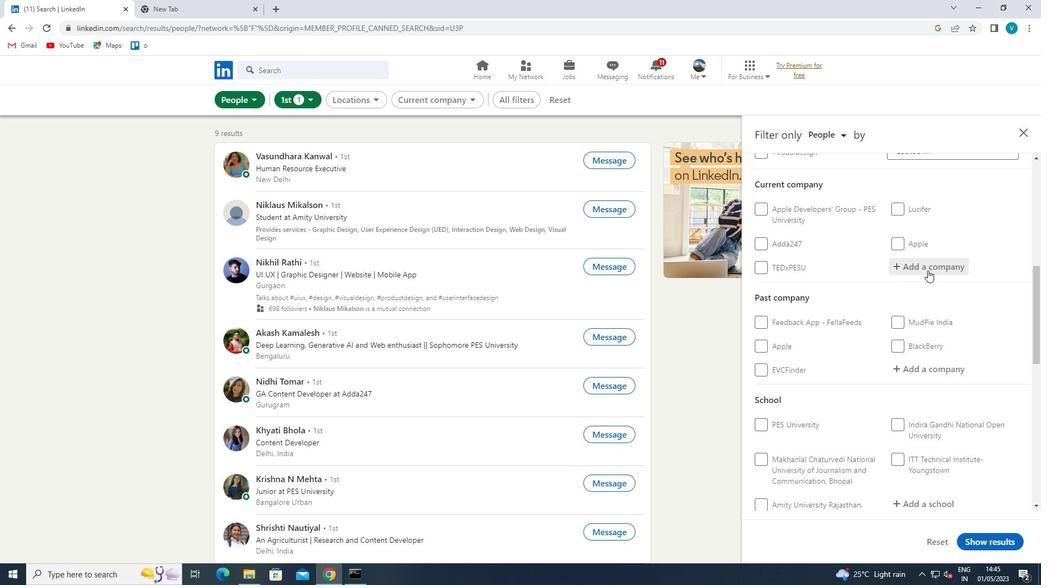
Action: Mouse pressed left at (928, 270)
Screenshot: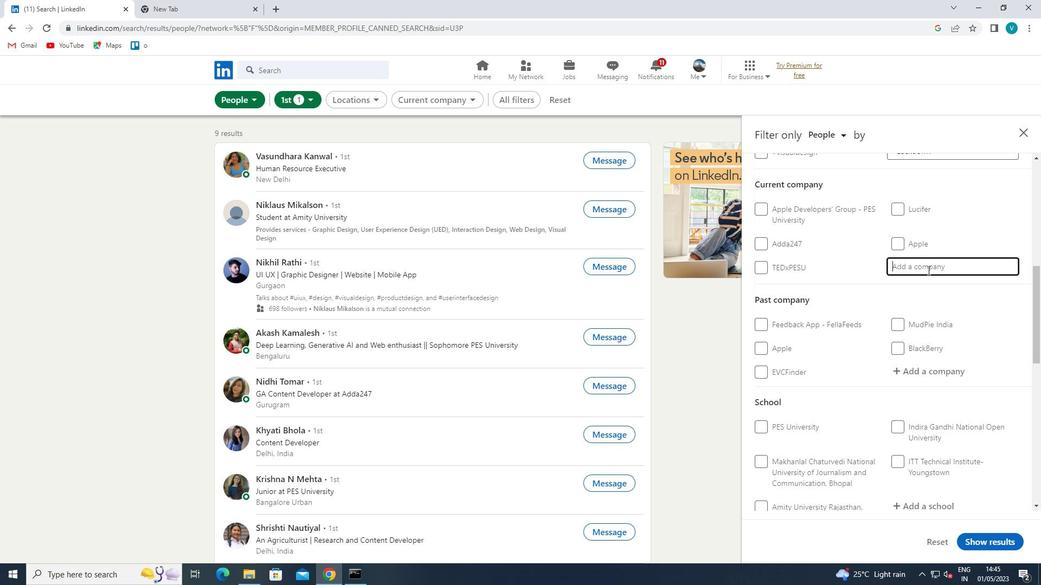 
Action: Key pressed <Key.shift>MGH<Key.space><Key.shift>GROUP
Screenshot: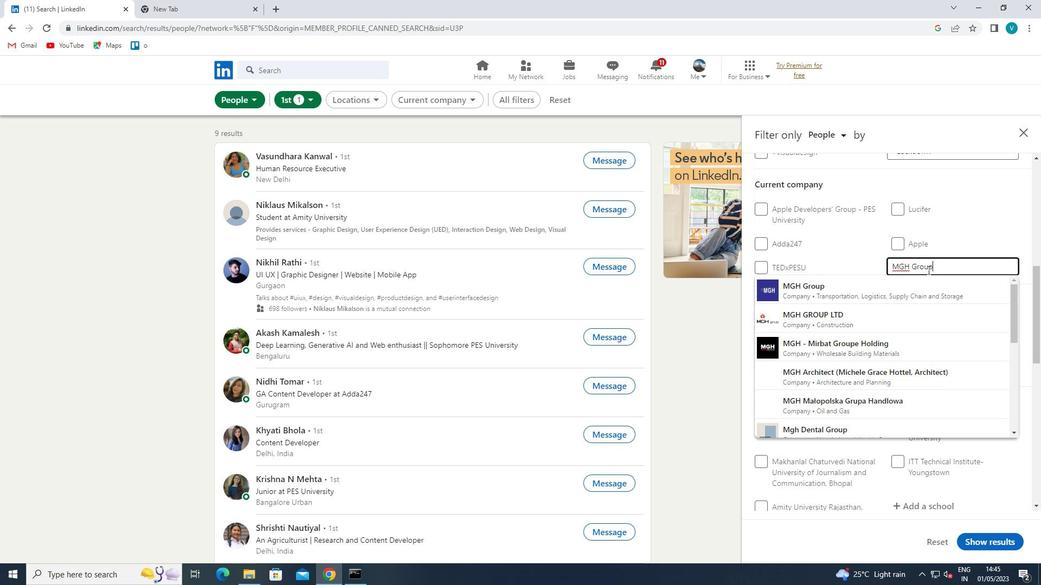 
Action: Mouse moved to (871, 281)
Screenshot: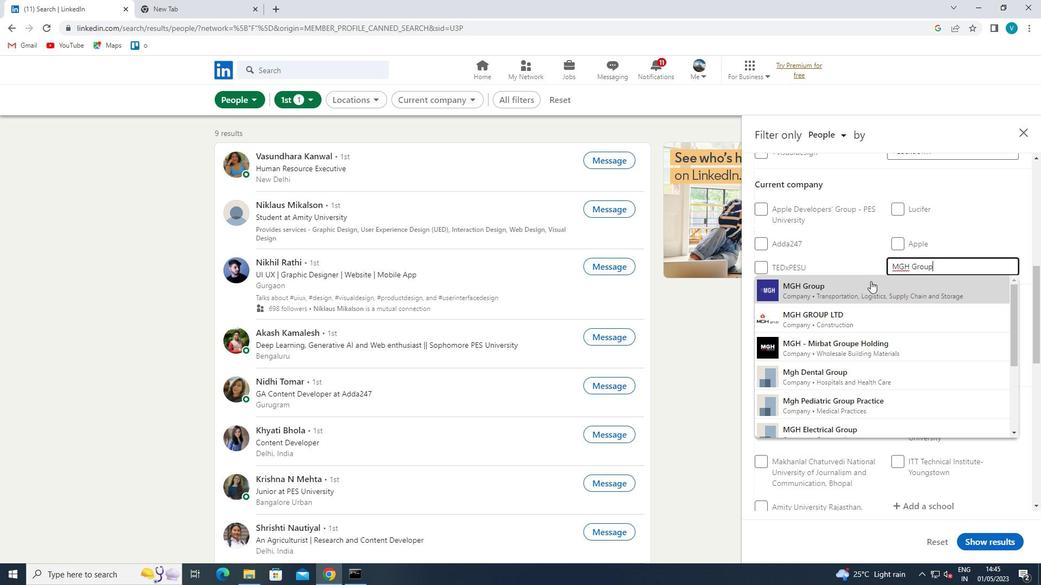 
Action: Mouse pressed left at (871, 281)
Screenshot: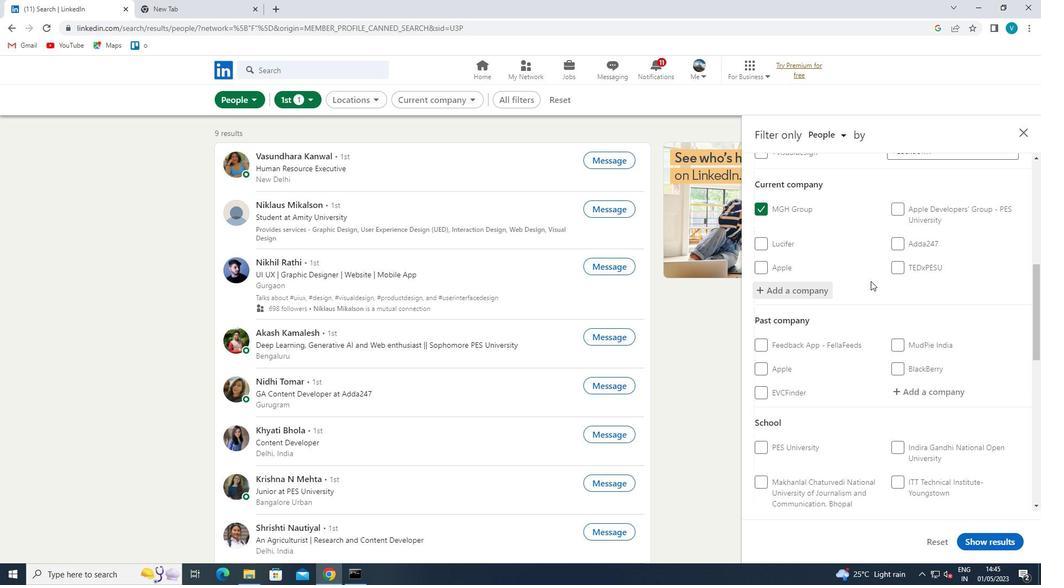 
Action: Mouse moved to (841, 328)
Screenshot: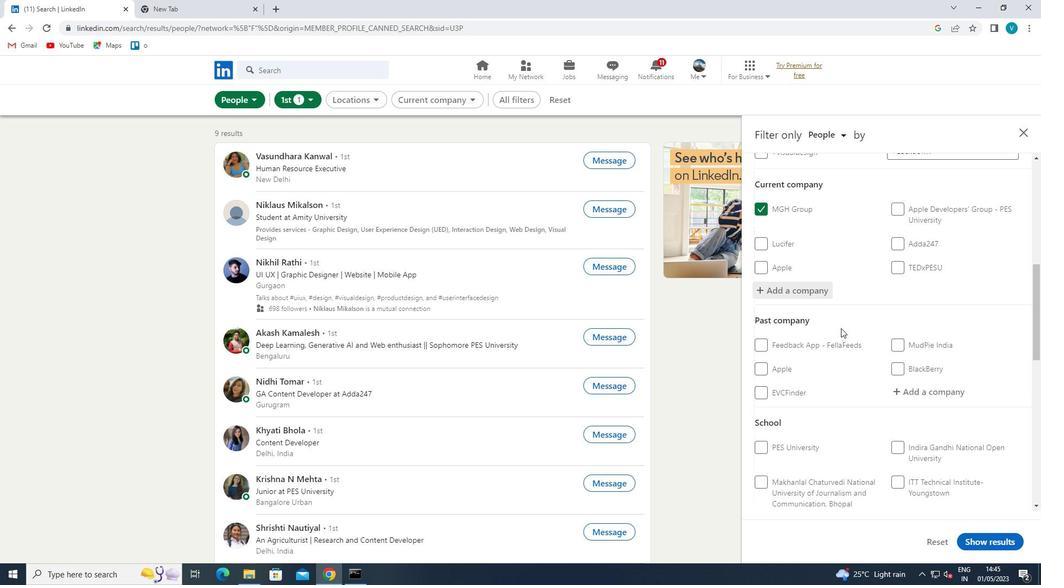 
Action: Mouse scrolled (841, 328) with delta (0, 0)
Screenshot: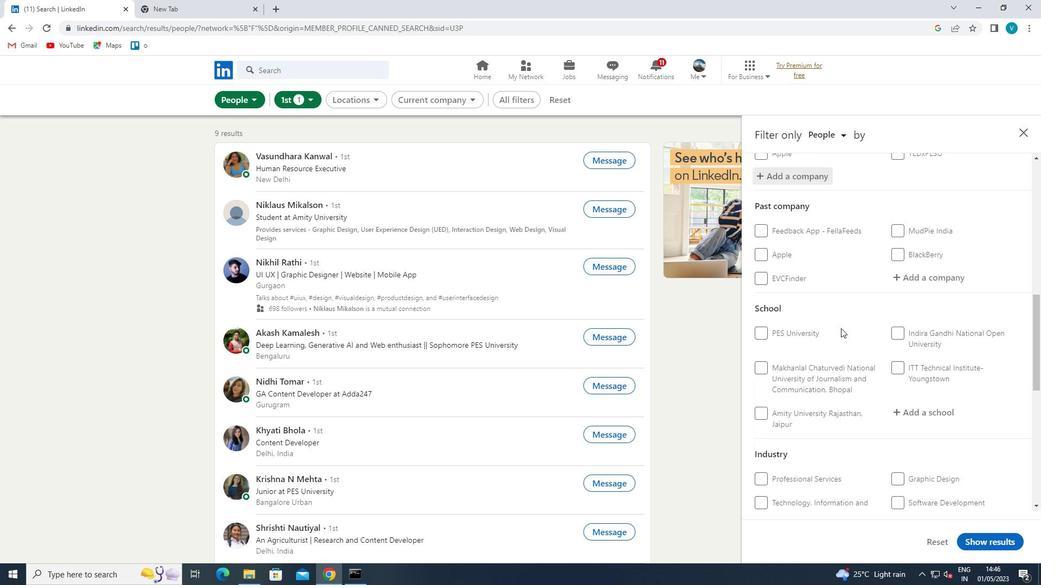 
Action: Mouse scrolled (841, 328) with delta (0, 0)
Screenshot: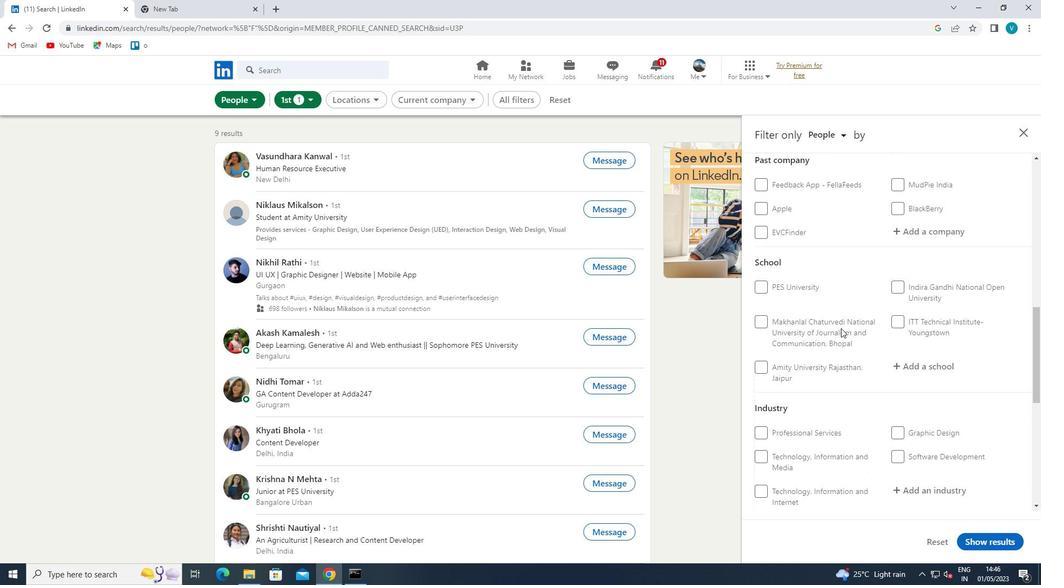 
Action: Mouse scrolled (841, 328) with delta (0, 0)
Screenshot: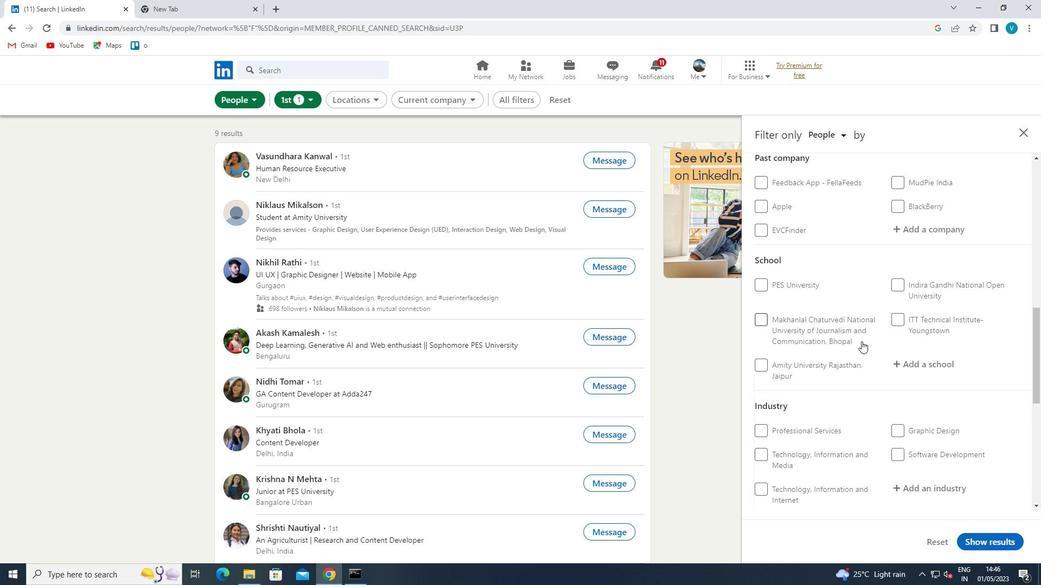 
Action: Mouse moved to (916, 367)
Screenshot: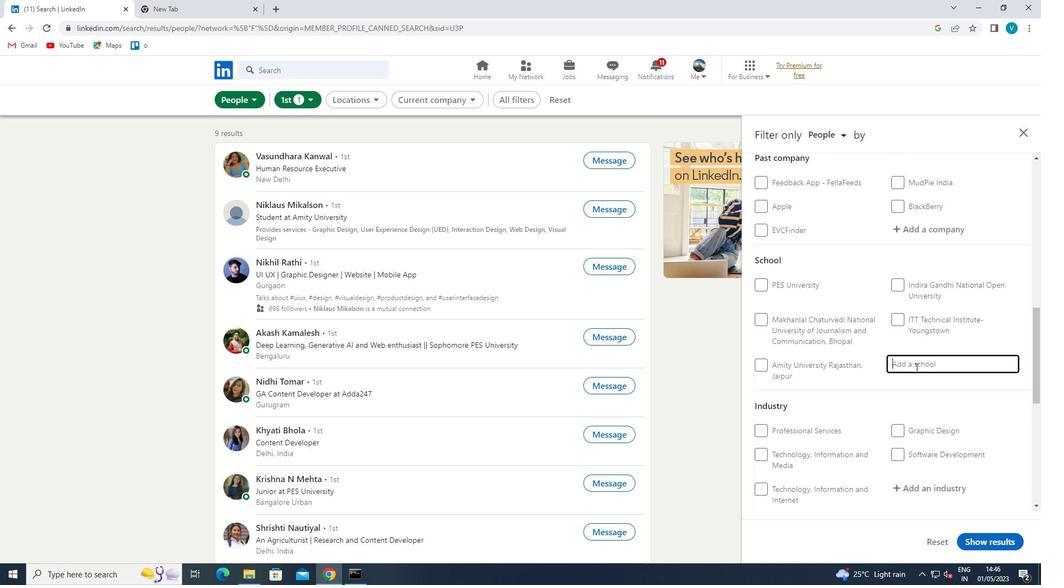 
Action: Mouse pressed left at (916, 367)
Screenshot: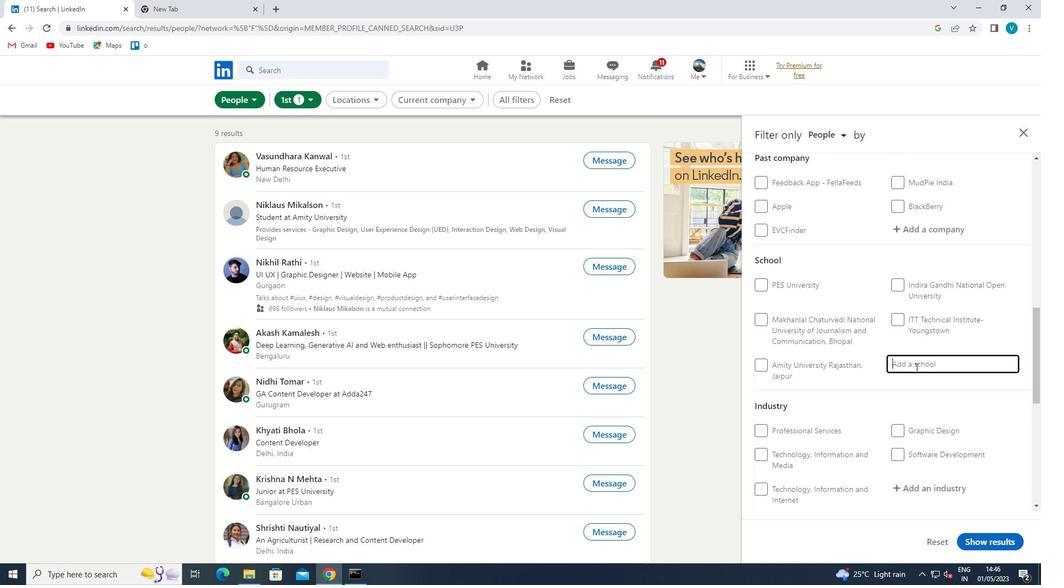 
Action: Key pressed <Key.shift>RAMRAO
Screenshot: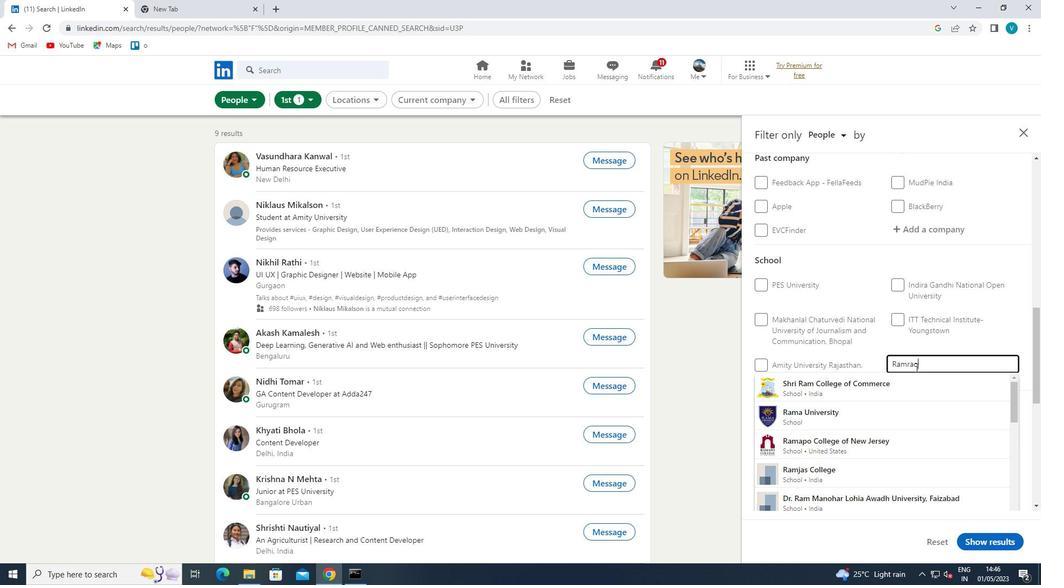 
Action: Mouse moved to (899, 379)
Screenshot: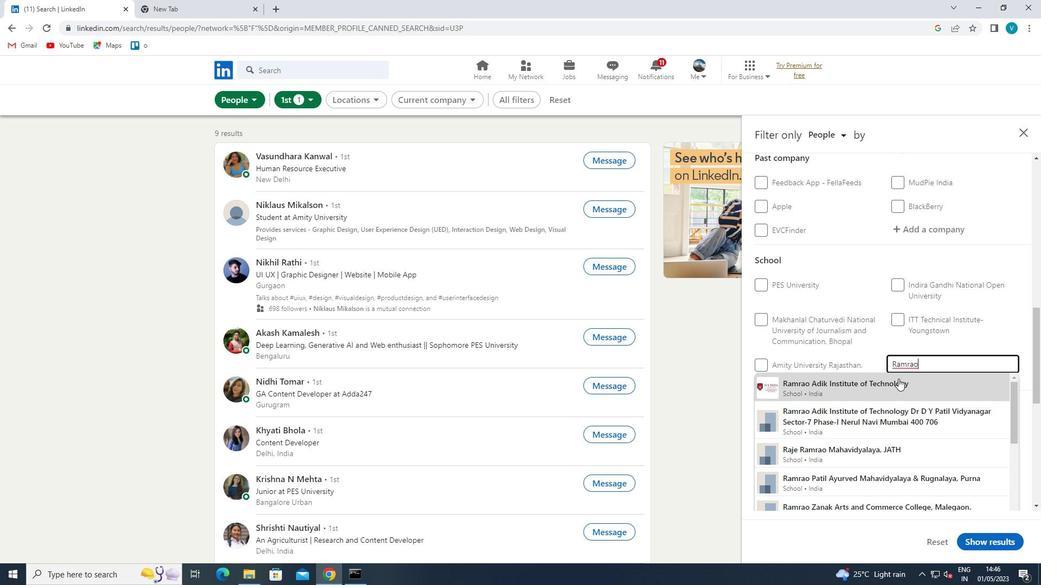 
Action: Mouse pressed left at (899, 379)
Screenshot: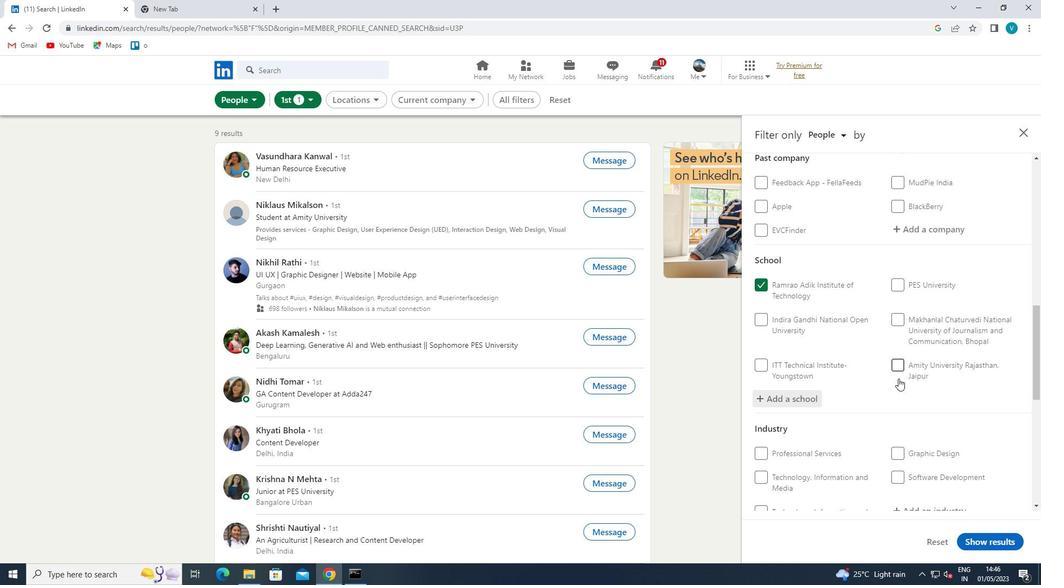
Action: Mouse moved to (902, 379)
Screenshot: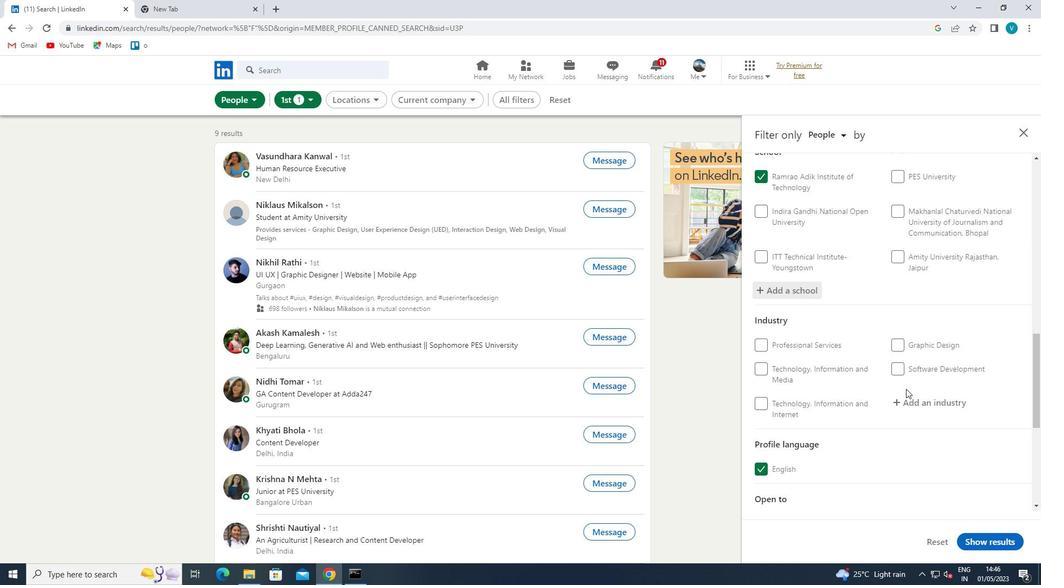
Action: Mouse scrolled (902, 379) with delta (0, 0)
Screenshot: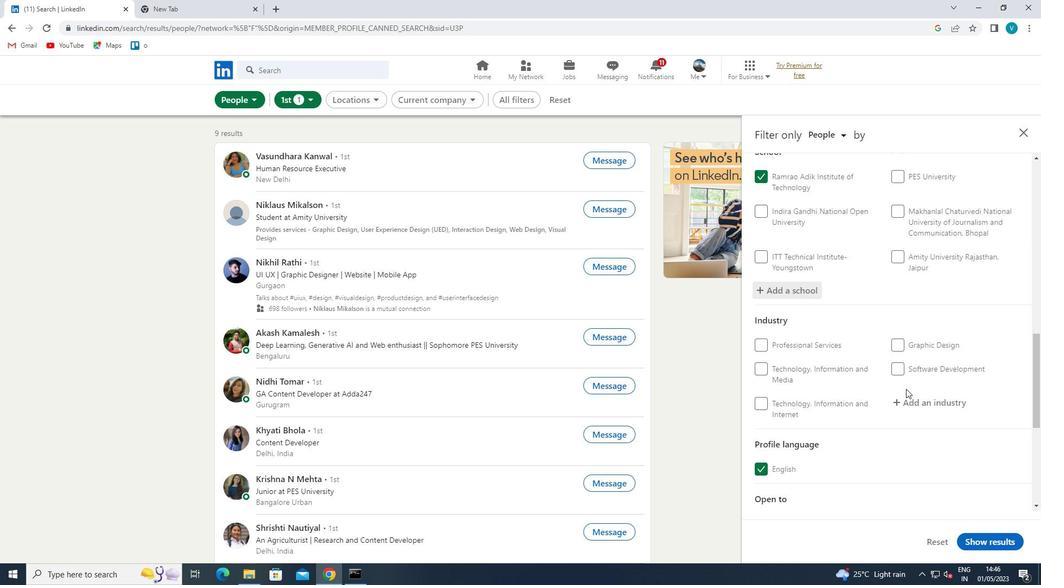 
Action: Mouse moved to (903, 381)
Screenshot: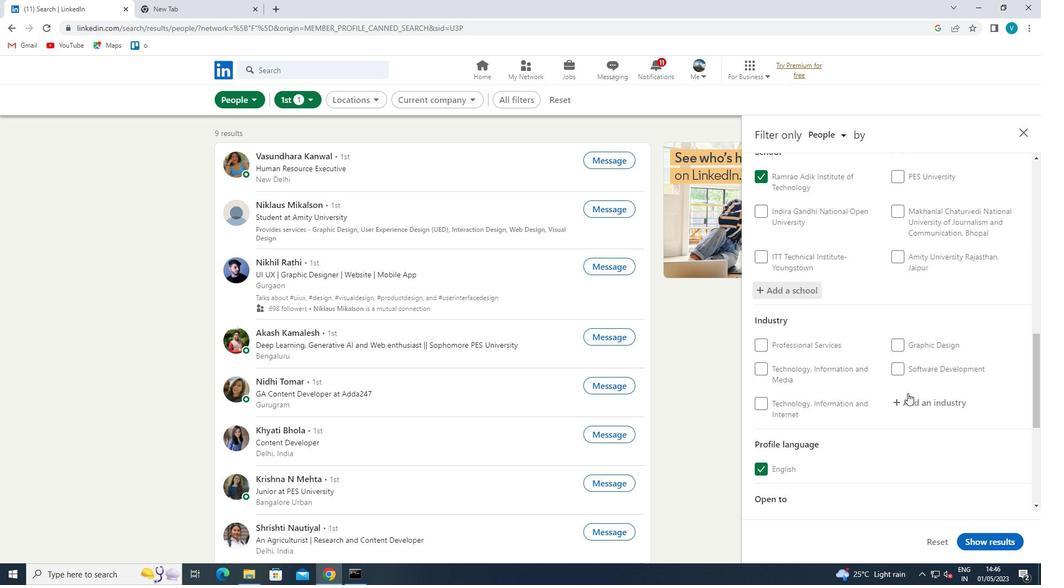 
Action: Mouse scrolled (903, 381) with delta (0, 0)
Screenshot: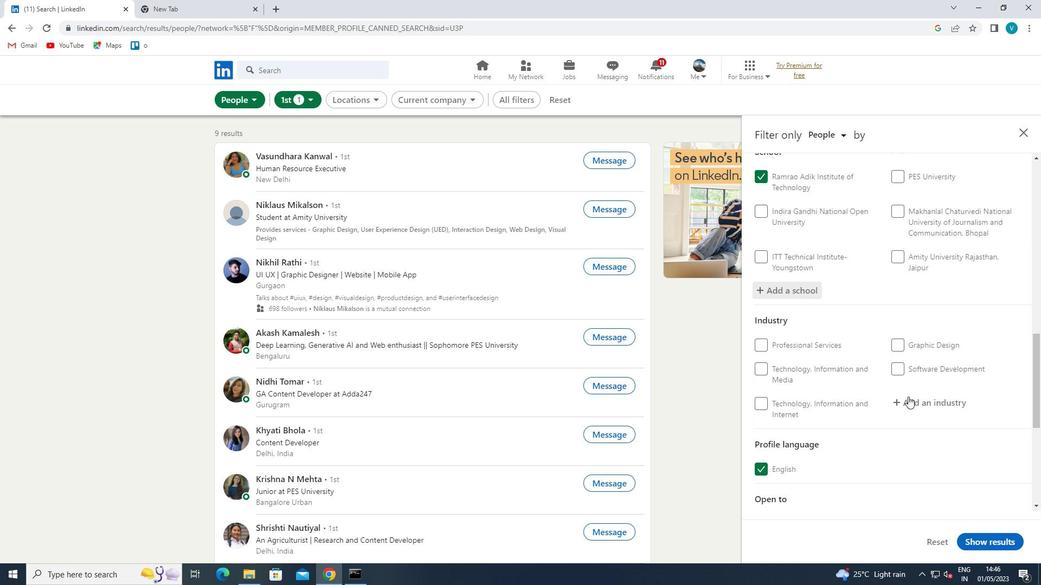 
Action: Mouse moved to (914, 402)
Screenshot: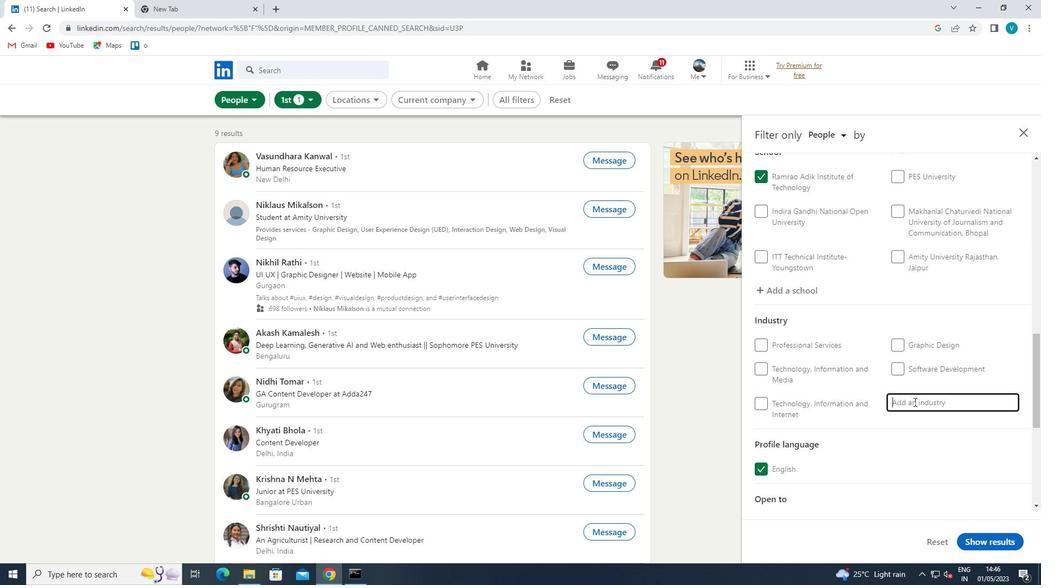 
Action: Mouse pressed left at (914, 402)
Screenshot: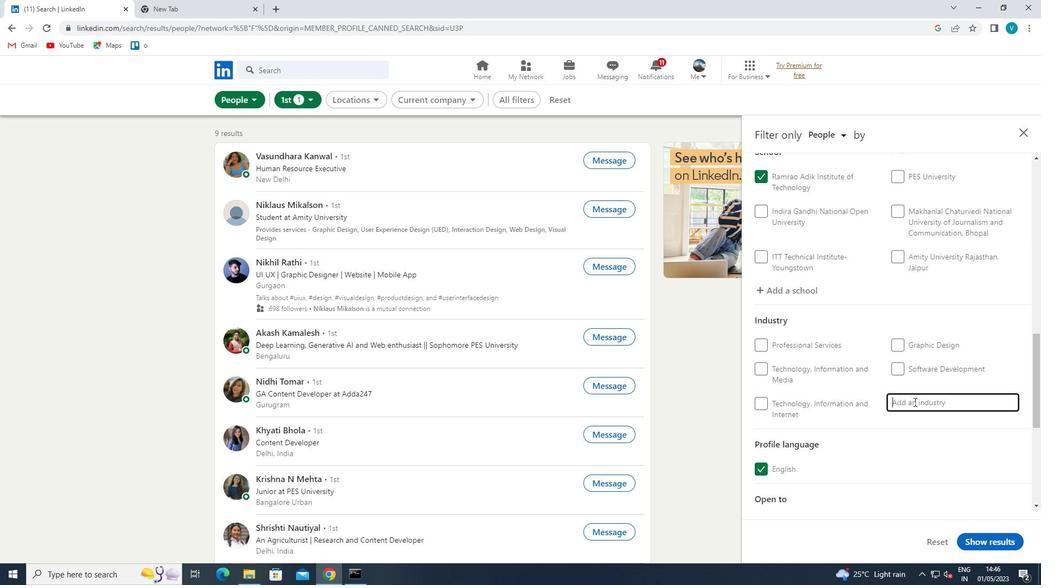 
Action: Key pressed <Key.shift>NONMETALLIC
Screenshot: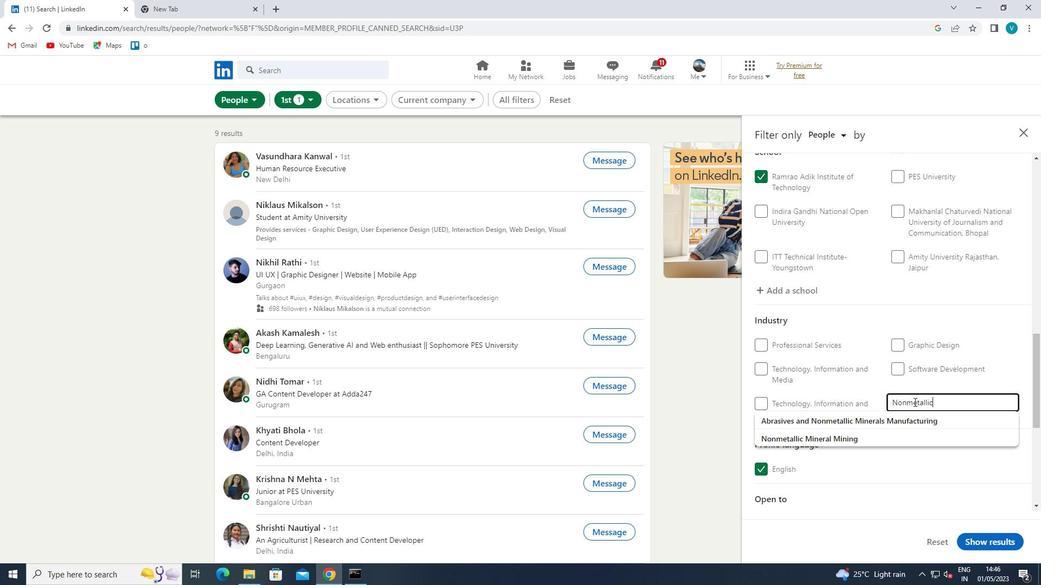 
Action: Mouse moved to (908, 430)
Screenshot: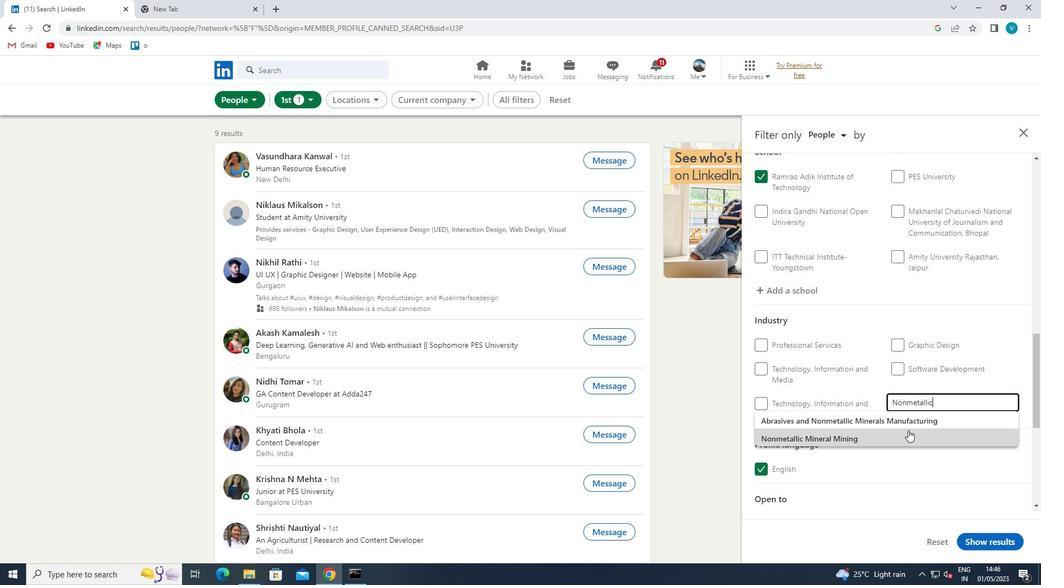 
Action: Mouse pressed left at (908, 430)
Screenshot: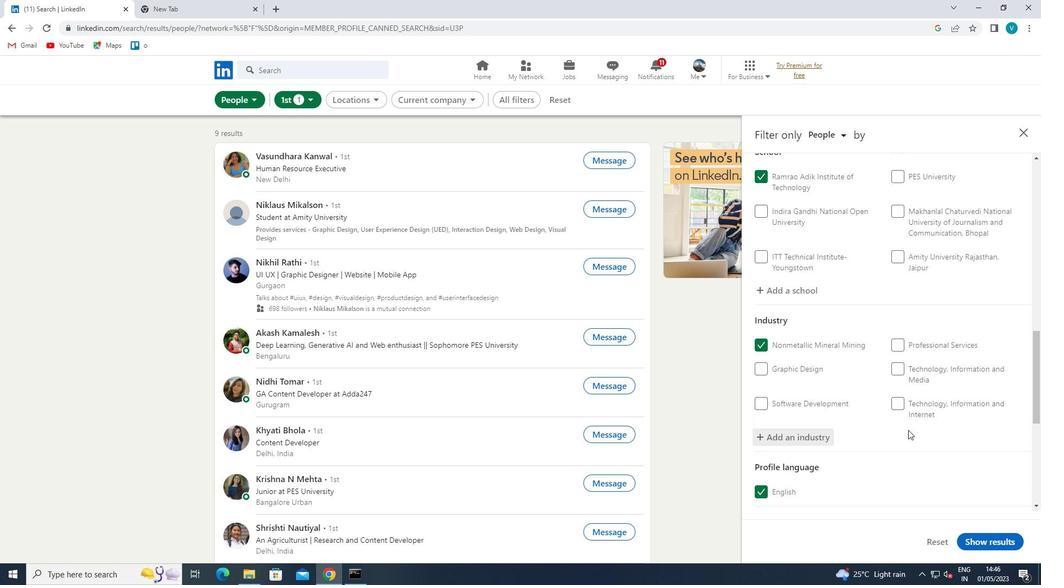 
Action: Mouse moved to (920, 423)
Screenshot: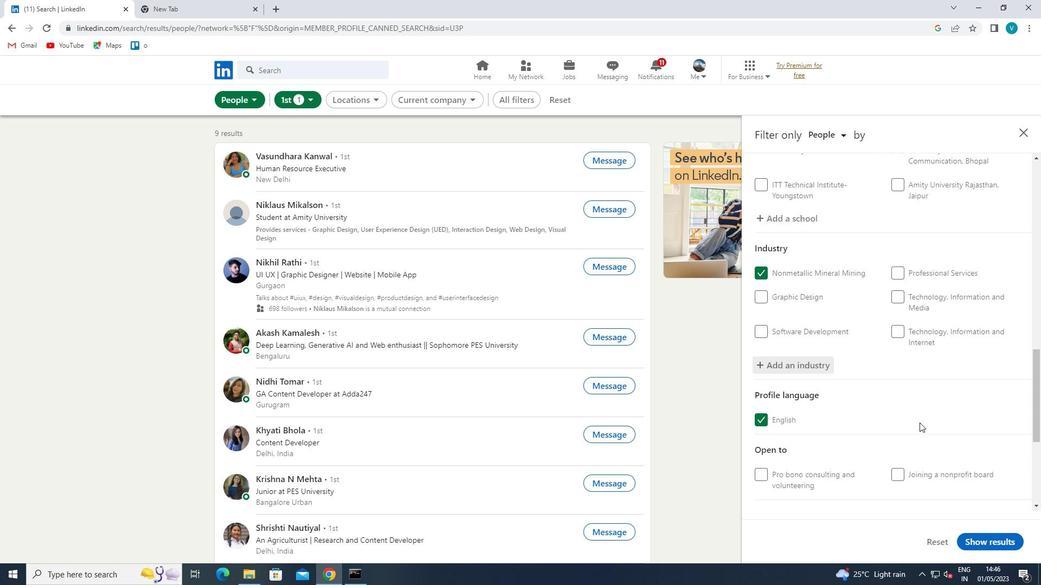 
Action: Mouse scrolled (920, 423) with delta (0, 0)
Screenshot: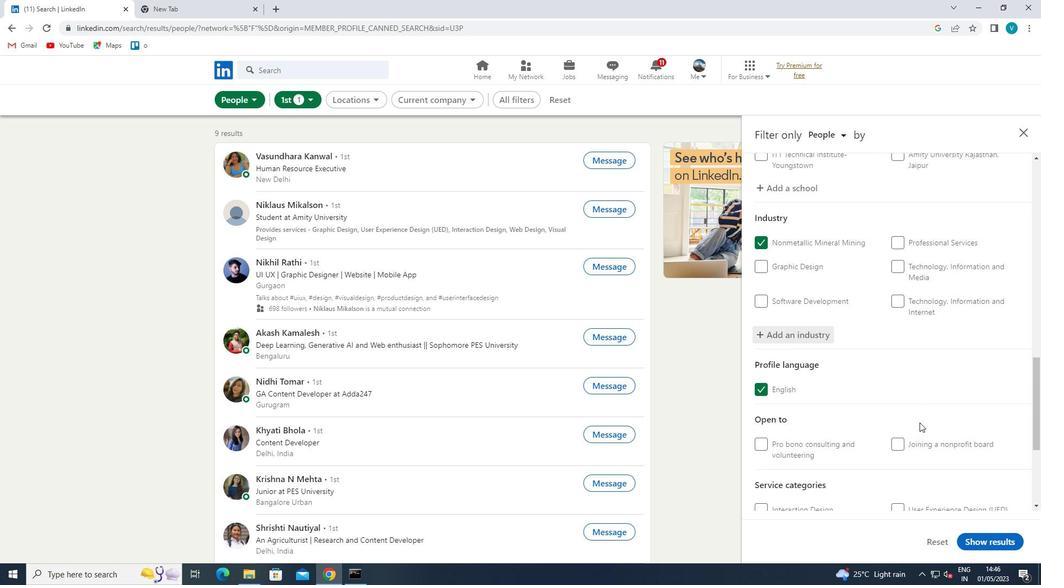 
Action: Mouse moved to (920, 423)
Screenshot: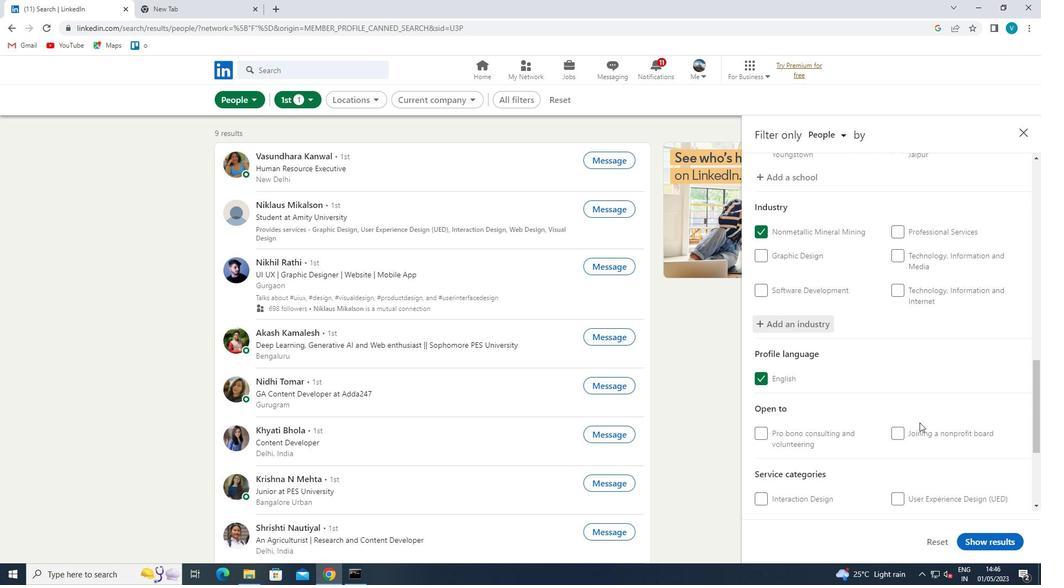 
Action: Mouse scrolled (920, 422) with delta (0, 0)
Screenshot: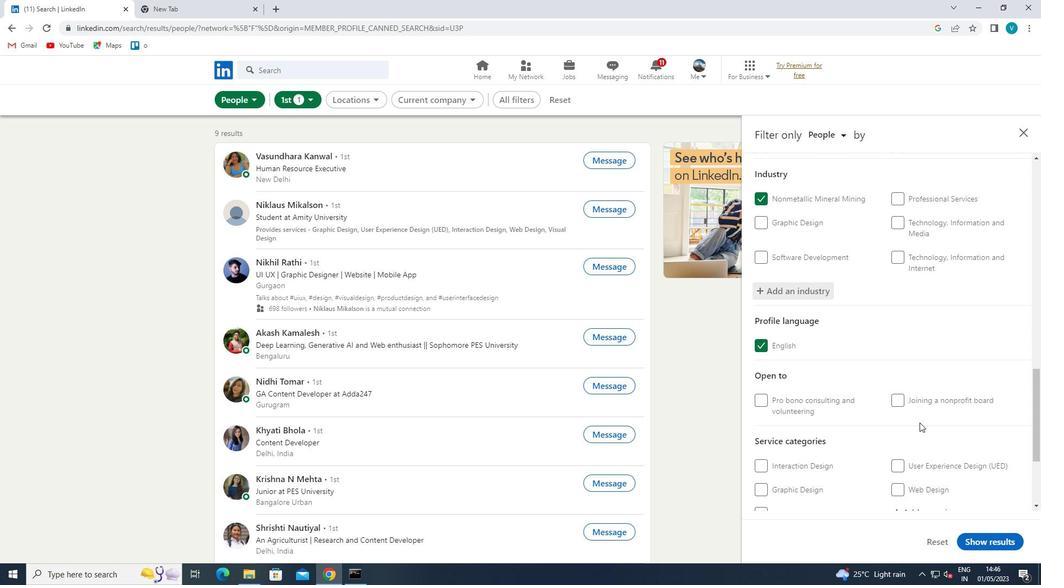 
Action: Mouse scrolled (920, 422) with delta (0, 0)
Screenshot: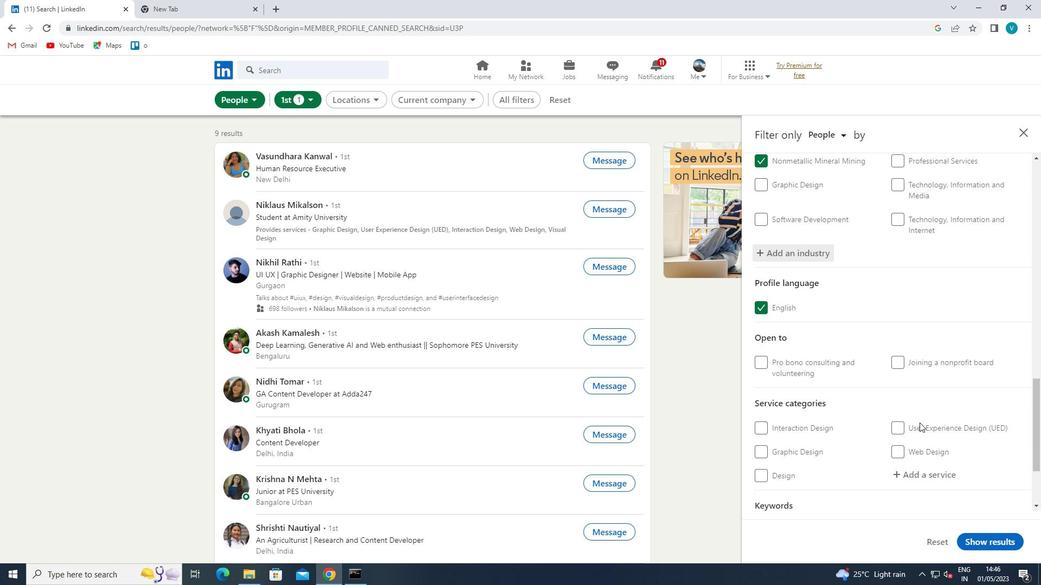 
Action: Mouse scrolled (920, 422) with delta (0, 0)
Screenshot: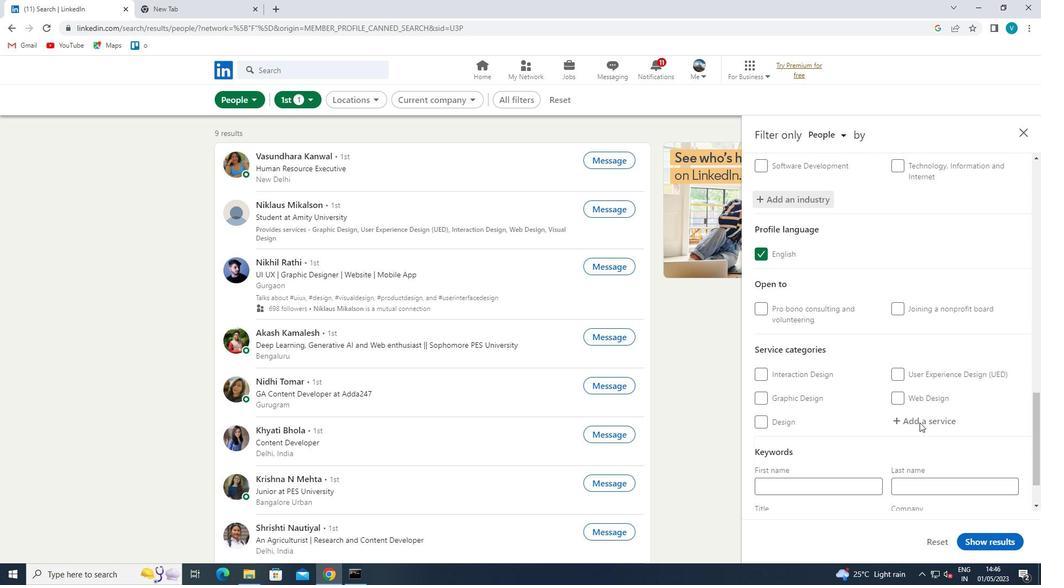 
Action: Mouse scrolled (920, 422) with delta (0, 0)
Screenshot: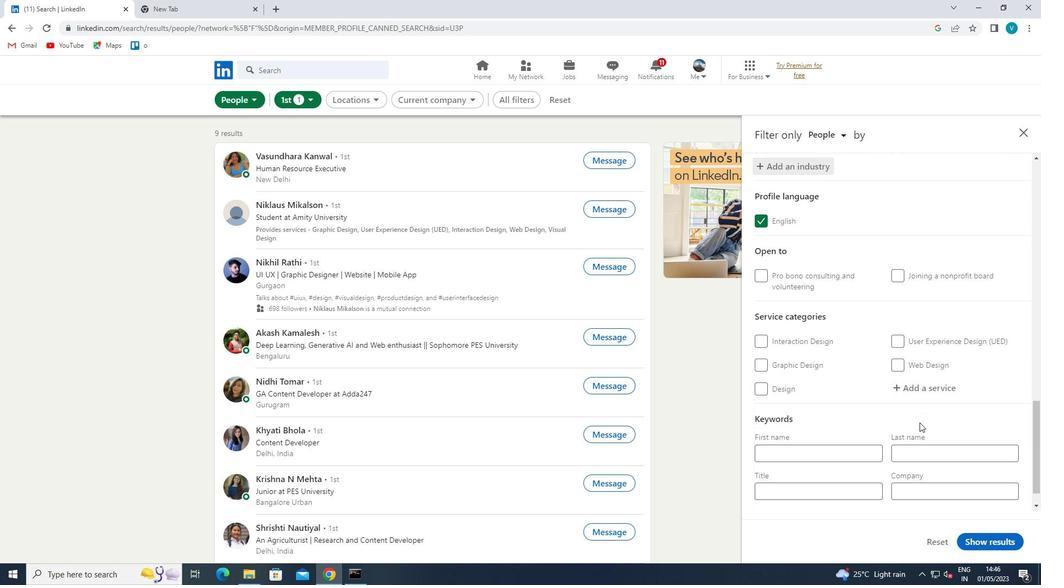 
Action: Mouse moved to (921, 386)
Screenshot: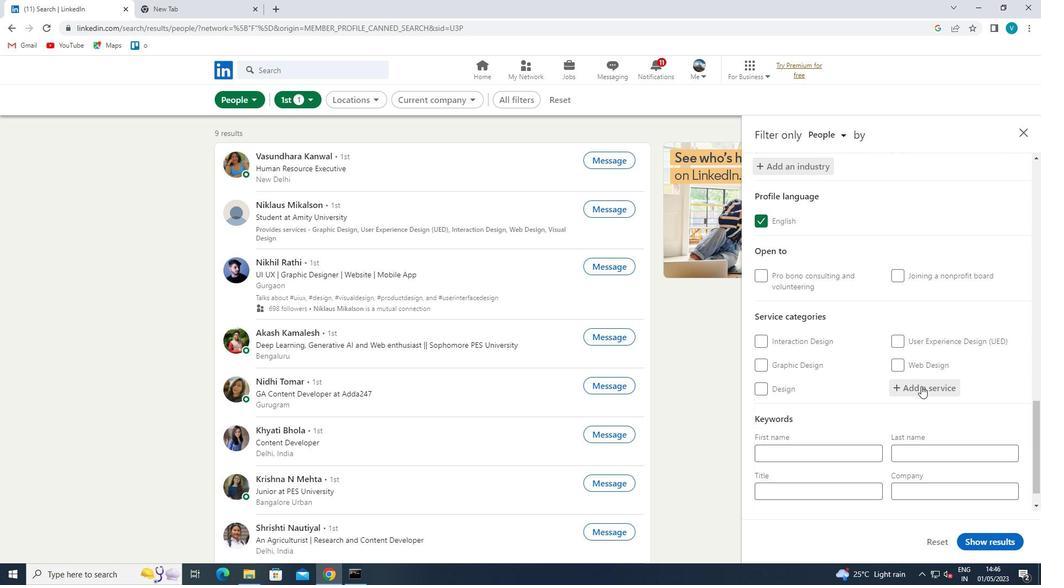 
Action: Mouse pressed left at (921, 386)
Screenshot: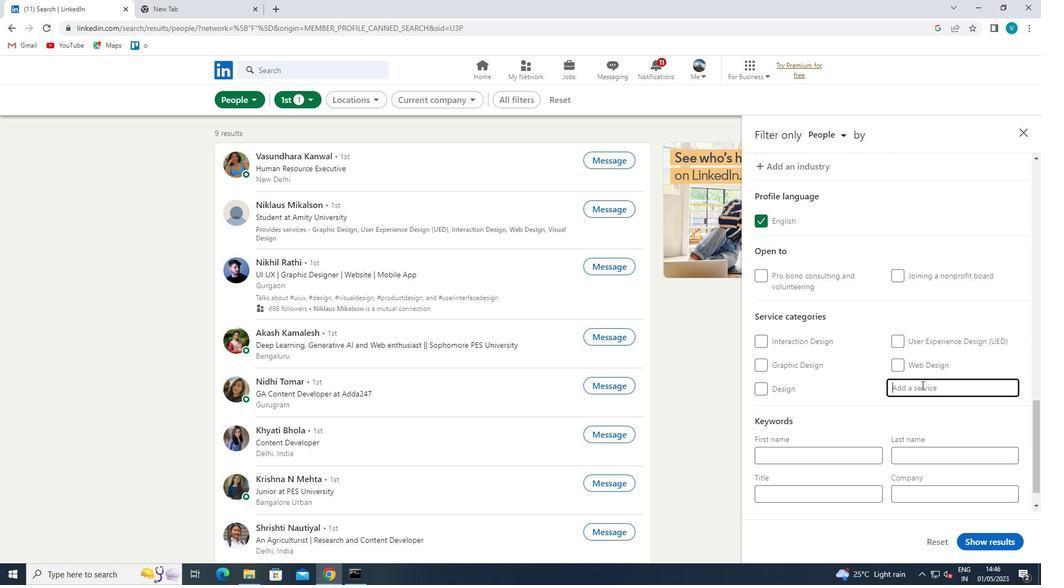 
Action: Mouse moved to (922, 385)
Screenshot: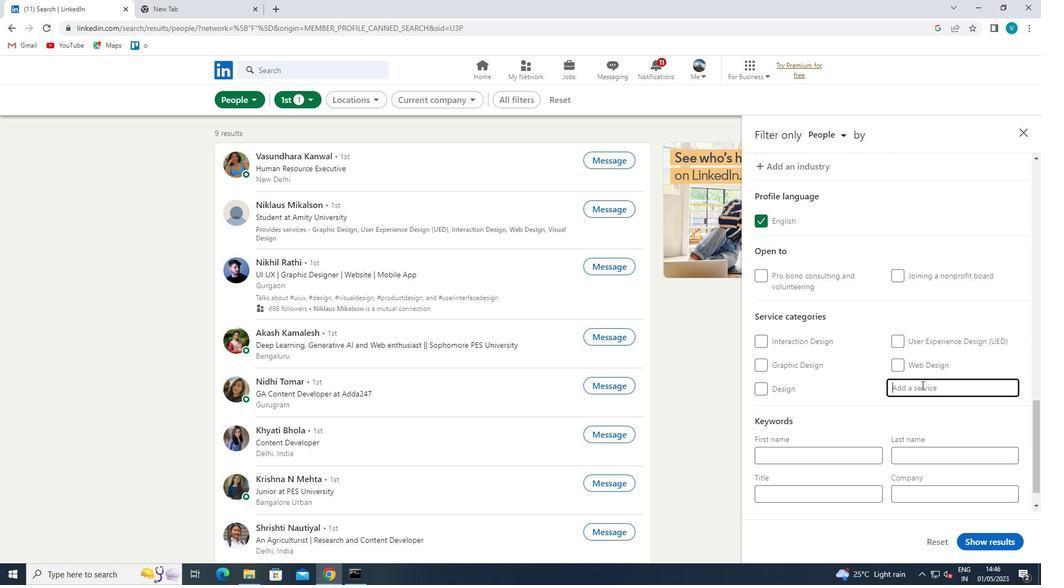 
Action: Key pressed <Key.shift>TEAM<Key.space><Key.shift>BUILDING
Screenshot: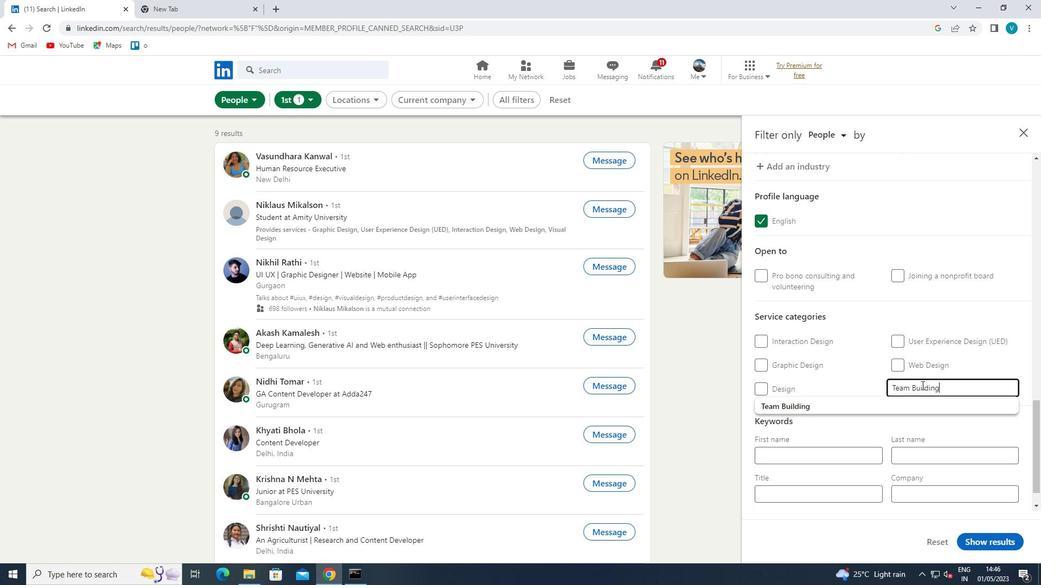 
Action: Mouse moved to (899, 407)
Screenshot: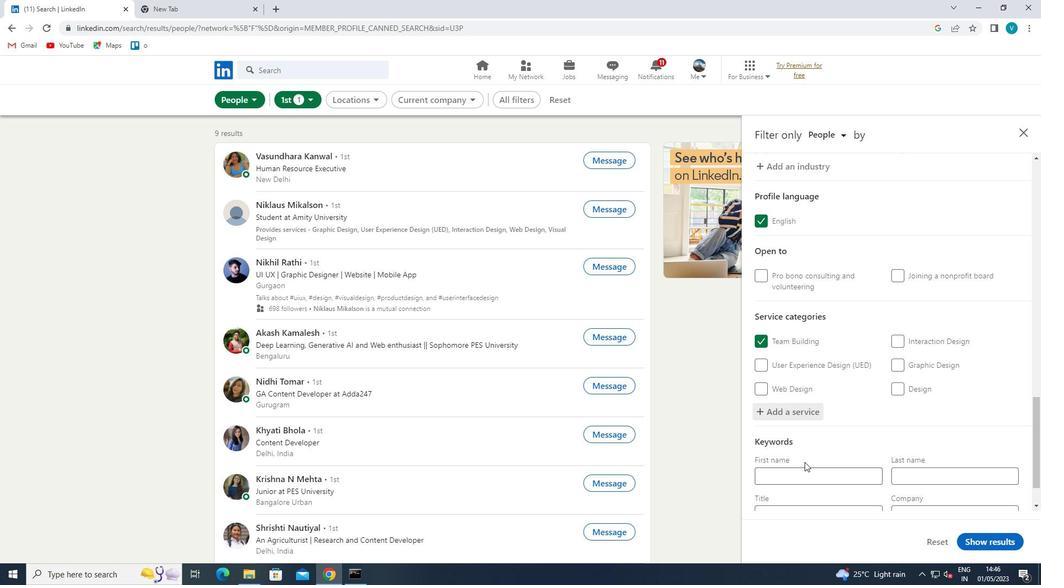 
Action: Mouse pressed left at (899, 407)
Screenshot: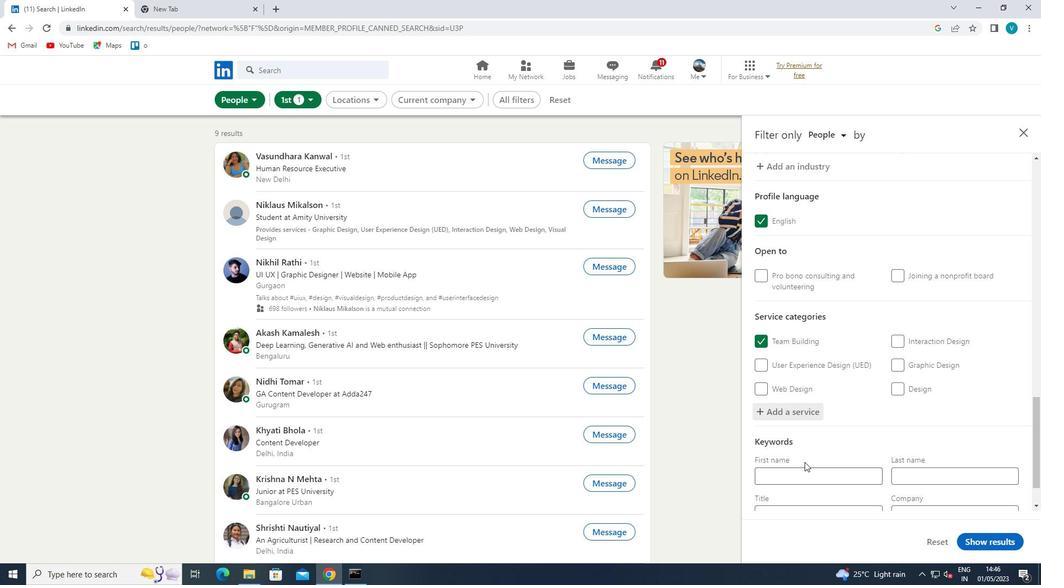 
Action: Mouse moved to (821, 456)
Screenshot: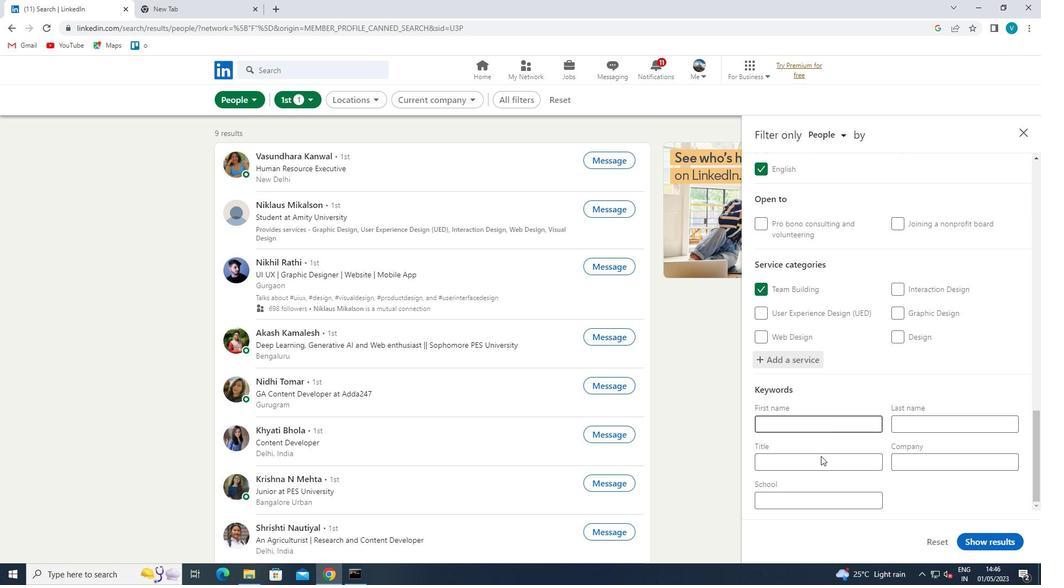
Action: Mouse scrolled (821, 456) with delta (0, 0)
Screenshot: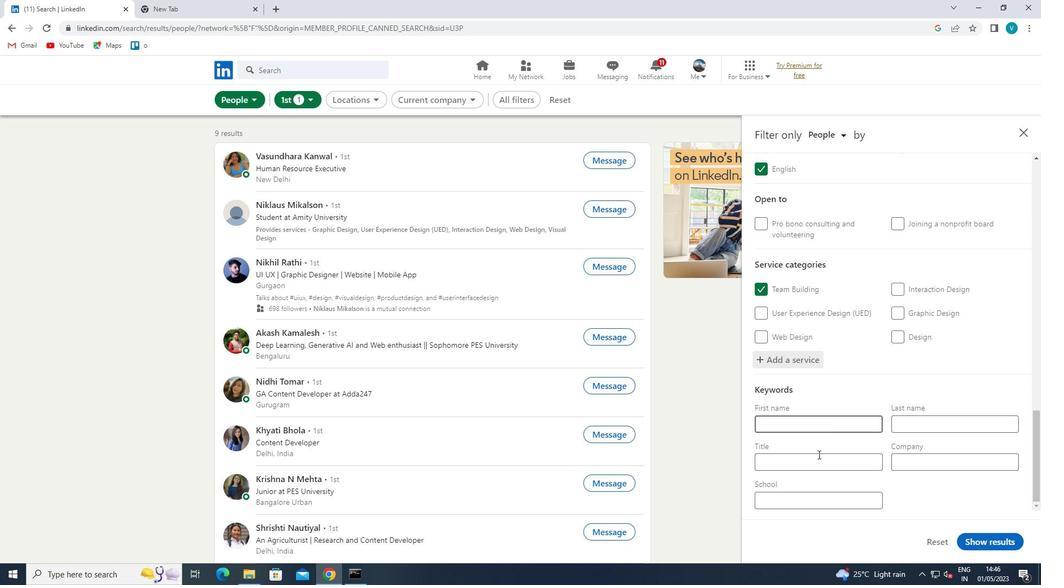 
Action: Mouse scrolled (821, 456) with delta (0, 0)
Screenshot: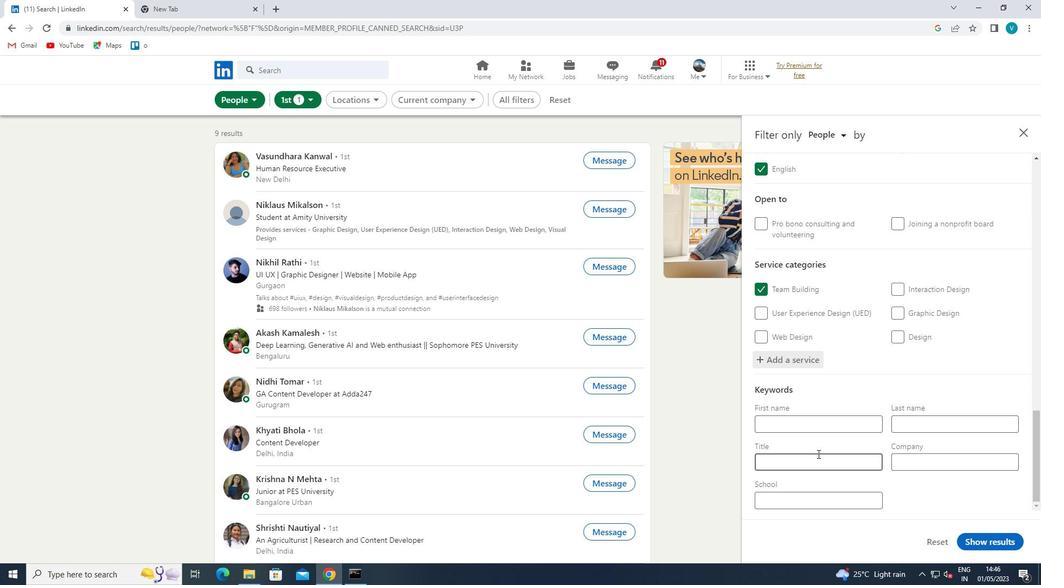 
Action: Mouse moved to (818, 457)
Screenshot: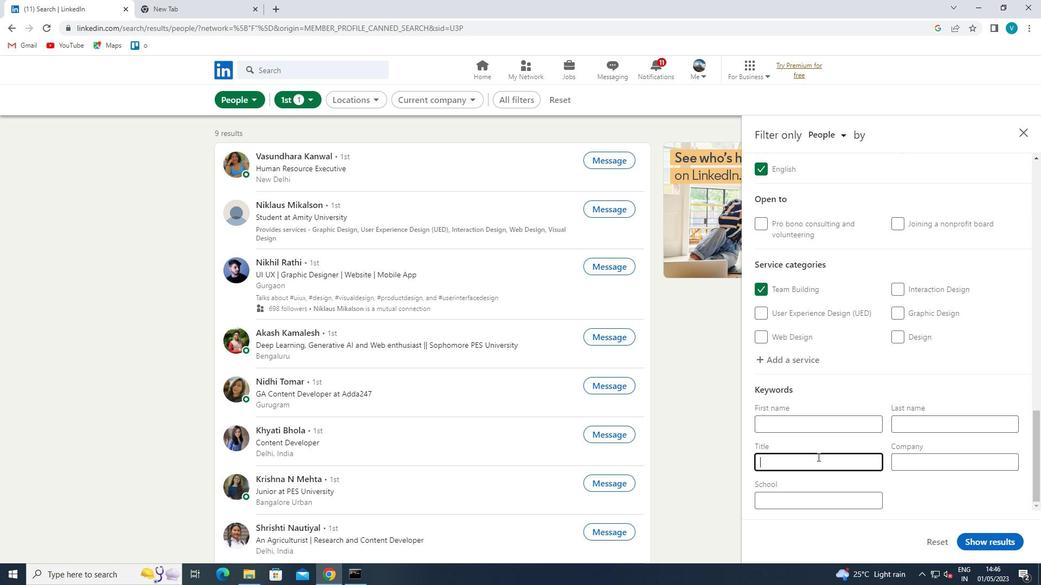 
Action: Mouse pressed left at (818, 457)
Screenshot: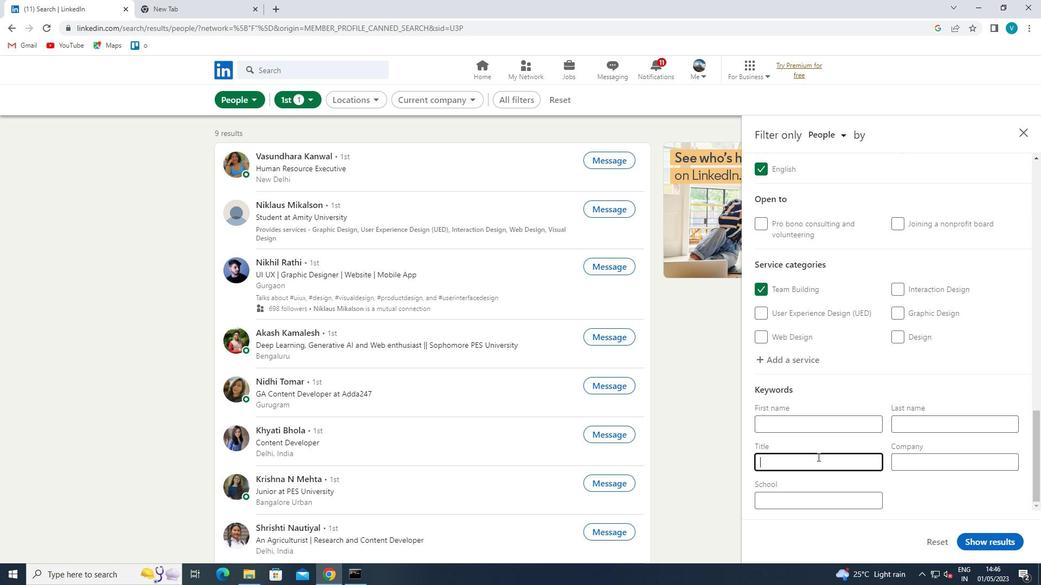 
Action: Key pressed <Key.shift>REAL<Key.space><Key.shift>ESTATE<Key.space><Key.shift>BROKER<Key.space>
Screenshot: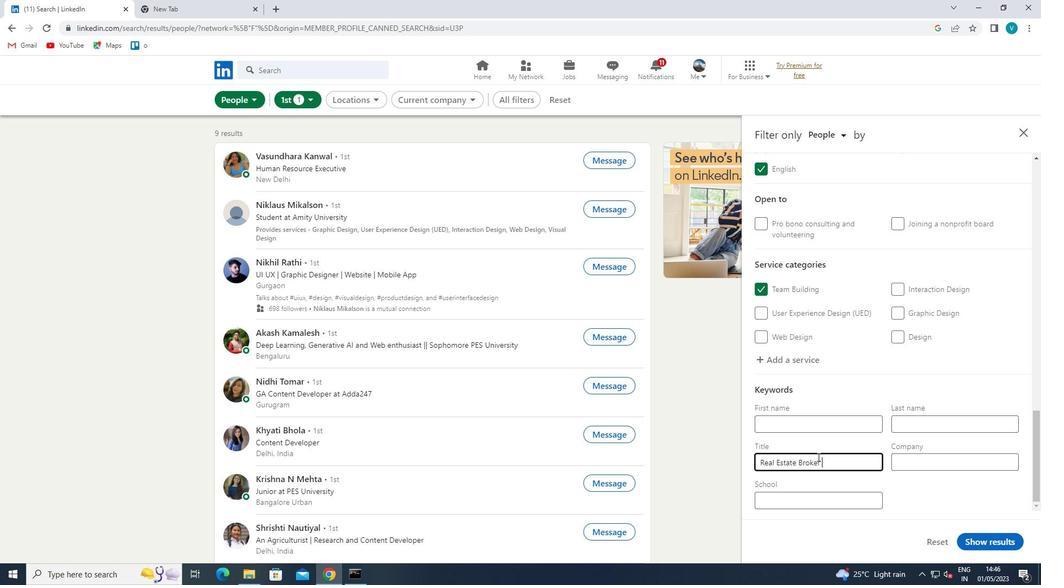 
Action: Mouse moved to (976, 546)
Screenshot: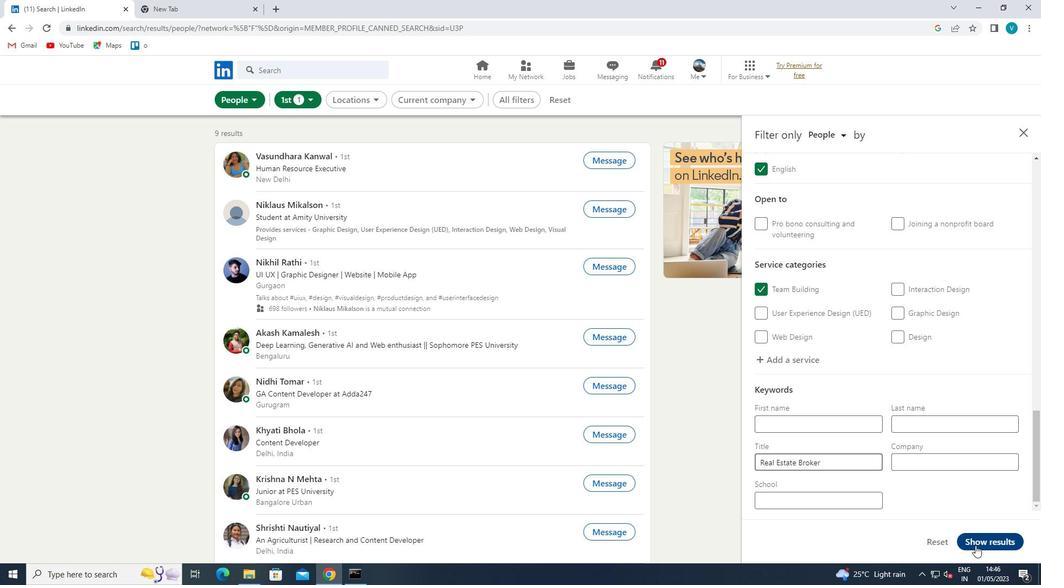 
Action: Mouse pressed left at (976, 546)
Screenshot: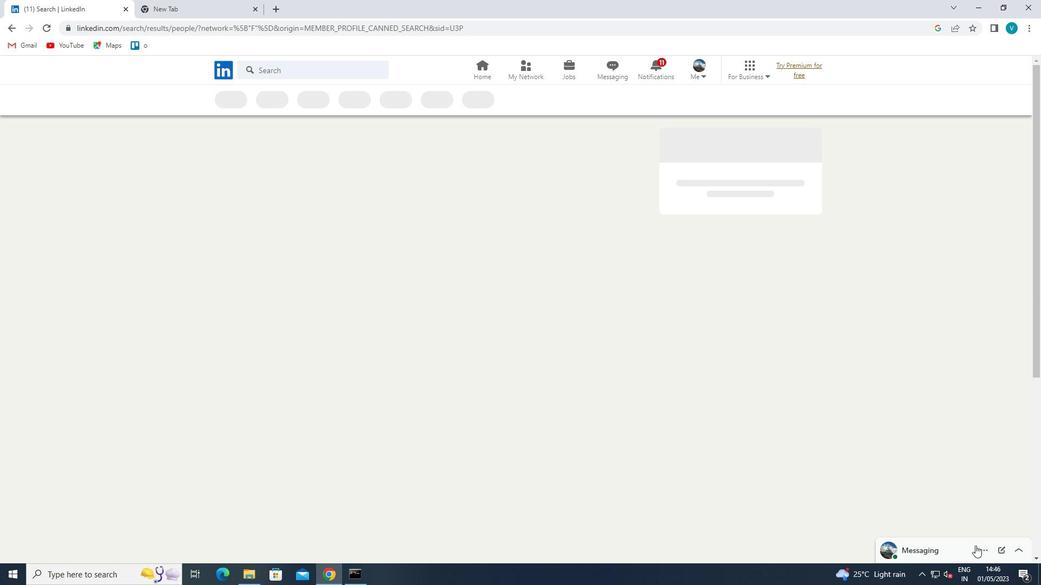 
